Task: Look for space in Salima, Malawi from 5th June, 2023 to 16th June, 2023 for 2 adults in price range Rs.7000 to Rs.15000. Place can be entire place with 1  bedroom having 1 bed and 1 bathroom. Property type can be house, flat, guest house, hotel. Booking option can be shelf check-in. Required host language is English.
Action: Mouse moved to (468, 127)
Screenshot: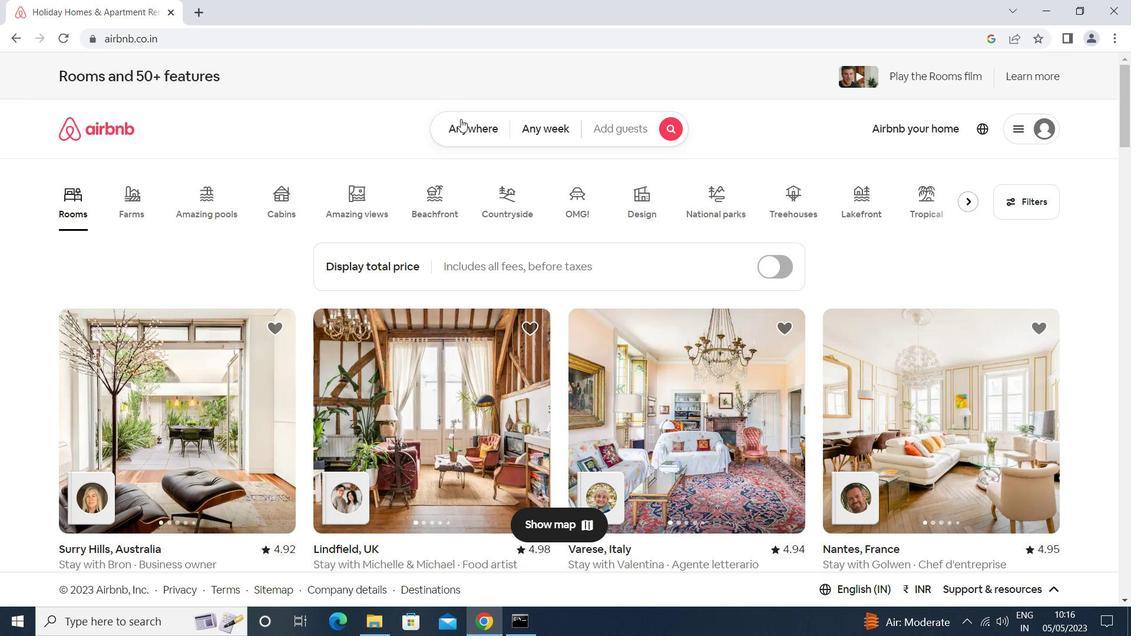 
Action: Mouse pressed left at (468, 127)
Screenshot: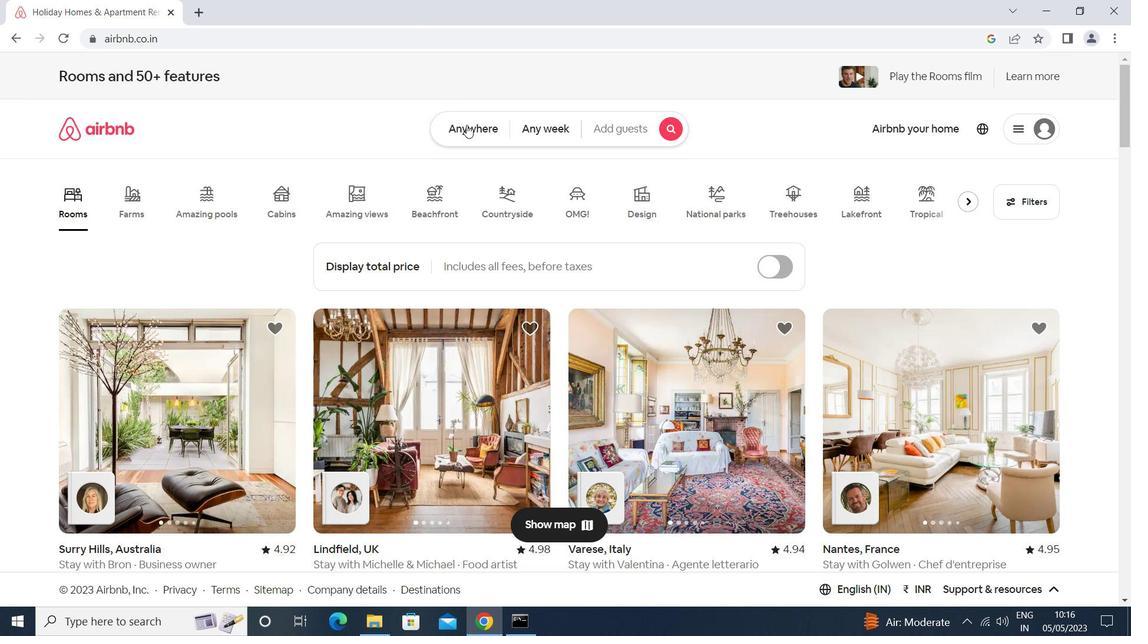 
Action: Mouse moved to (397, 180)
Screenshot: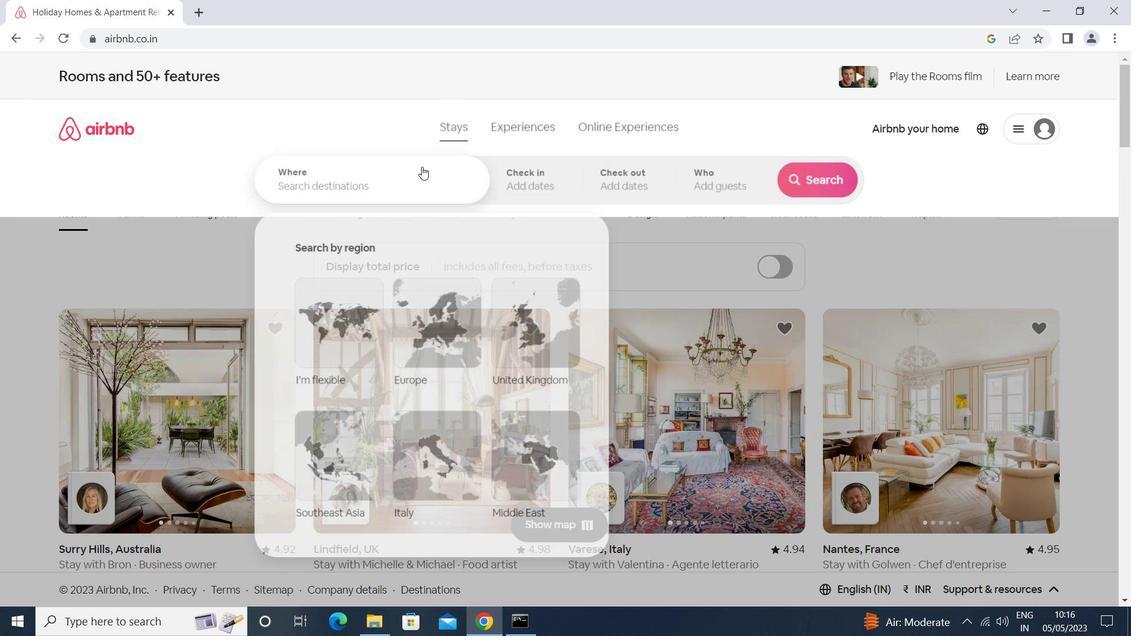
Action: Mouse pressed left at (397, 180)
Screenshot: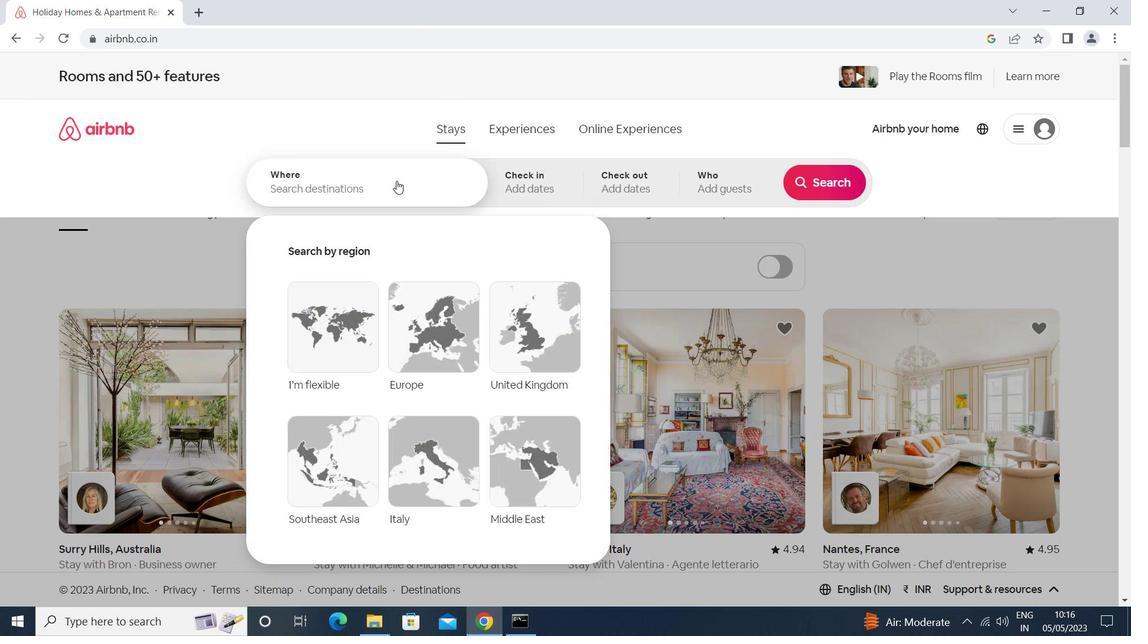 
Action: Key pressed sas<Key.enter>
Screenshot: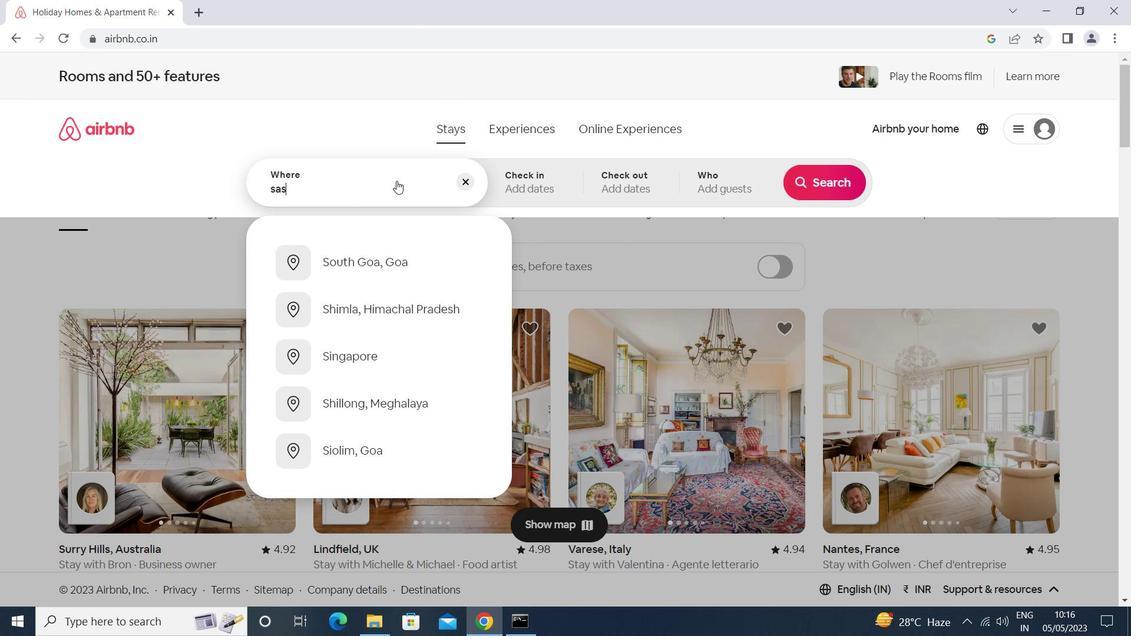 
Action: Mouse moved to (397, 183)
Screenshot: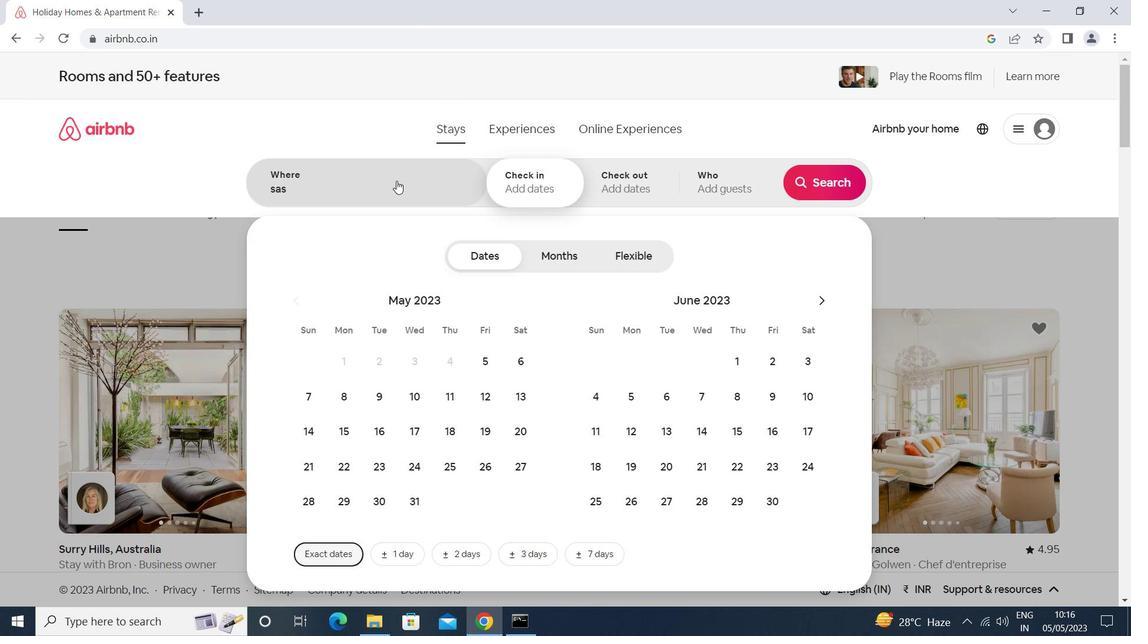 
Action: Mouse pressed left at (397, 183)
Screenshot: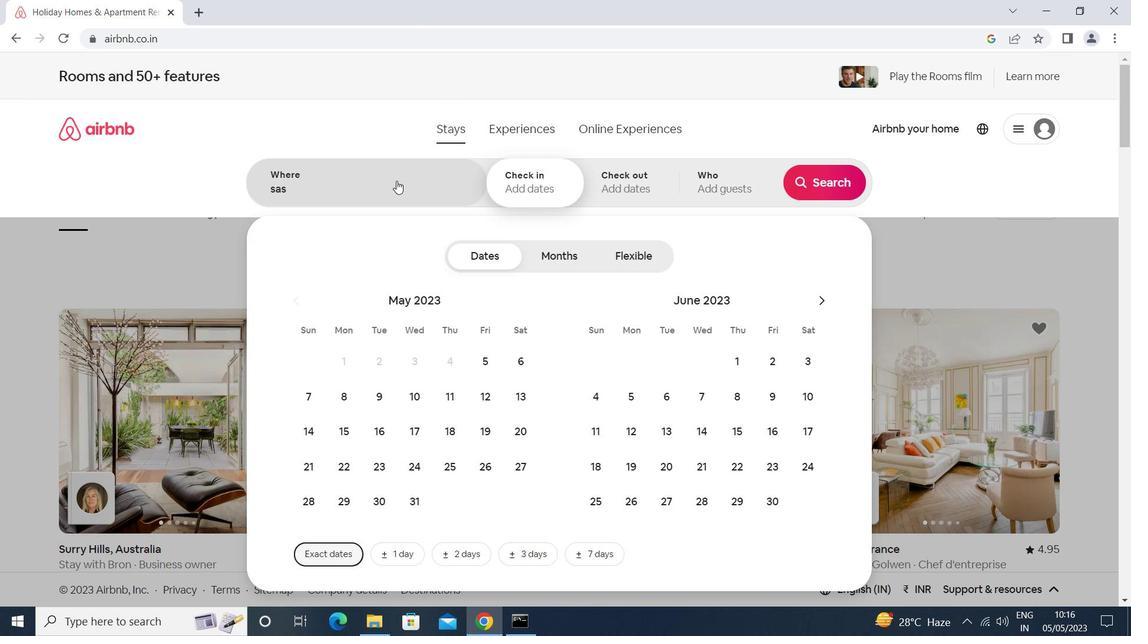 
Action: Key pressed <Key.backspace>lima
Screenshot: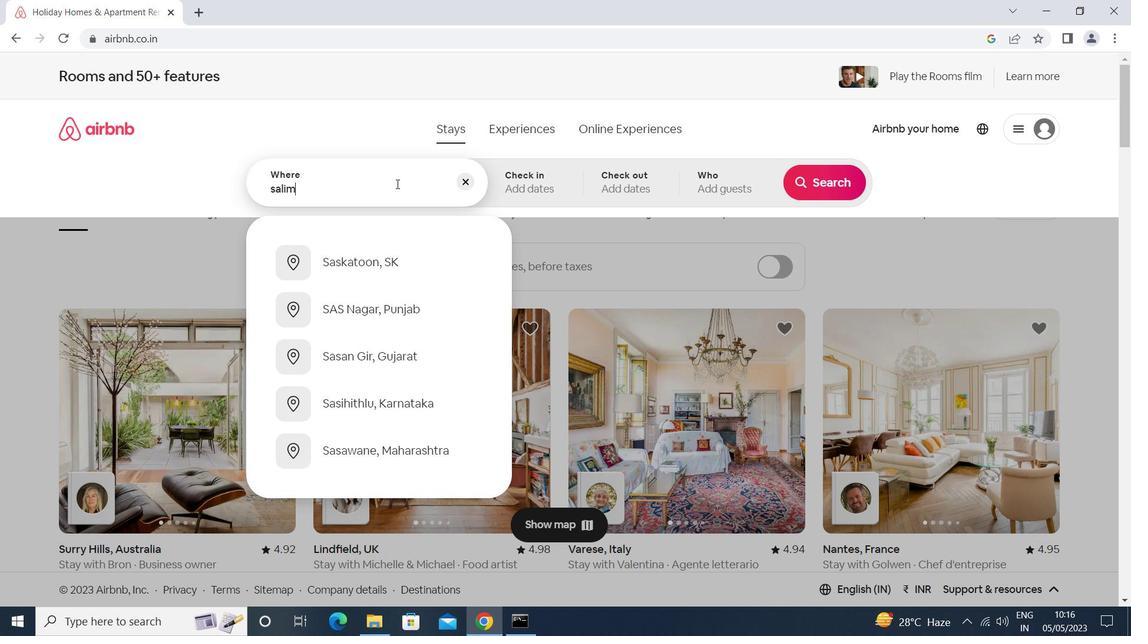 
Action: Mouse moved to (397, 184)
Screenshot: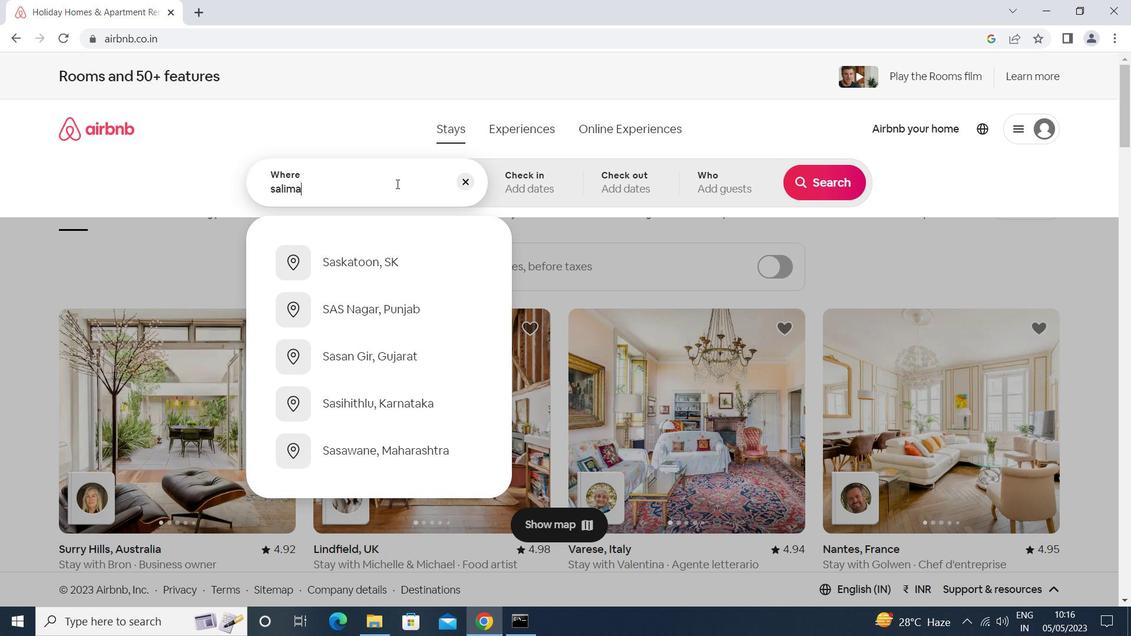 
Action: Key pressed <Key.space>mawa<Key.down><Key.enter>
Screenshot: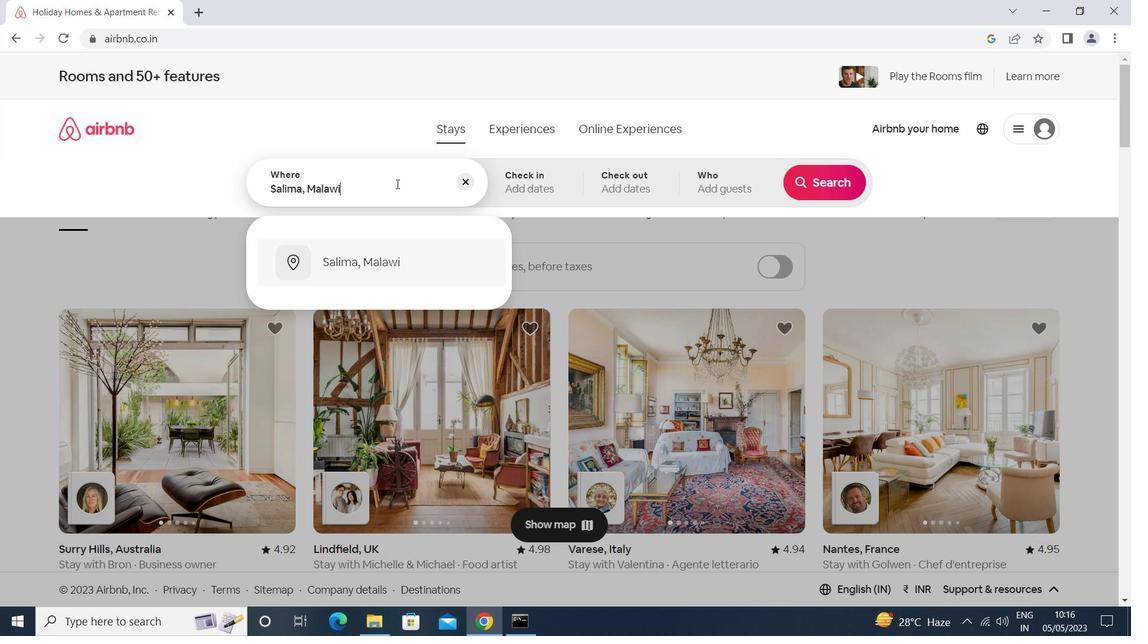 
Action: Mouse moved to (629, 399)
Screenshot: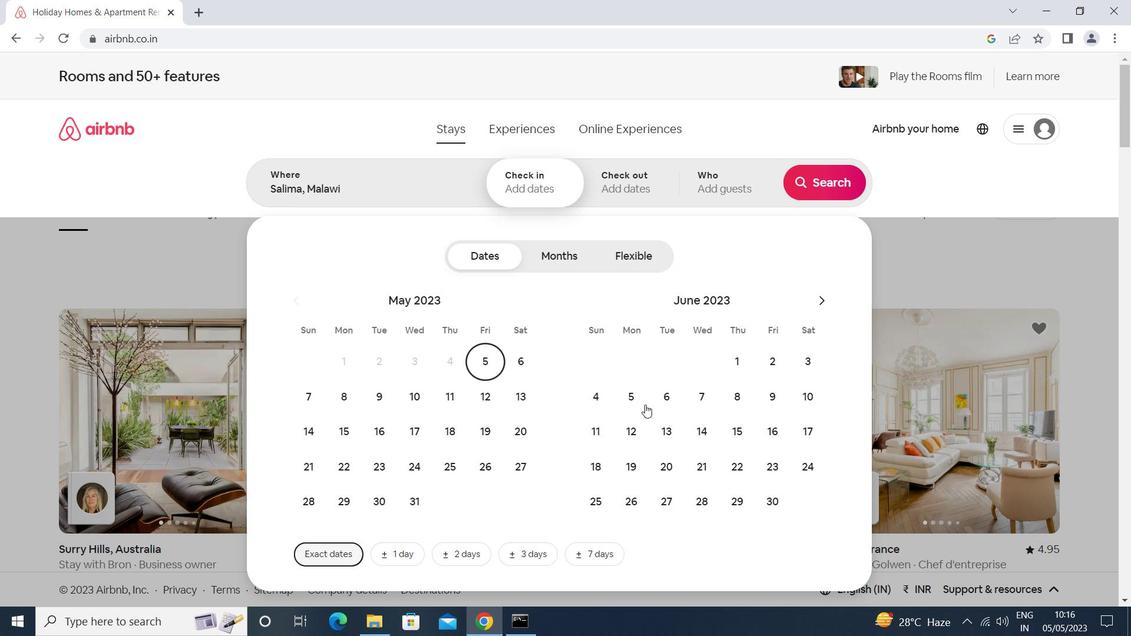 
Action: Mouse pressed left at (629, 399)
Screenshot: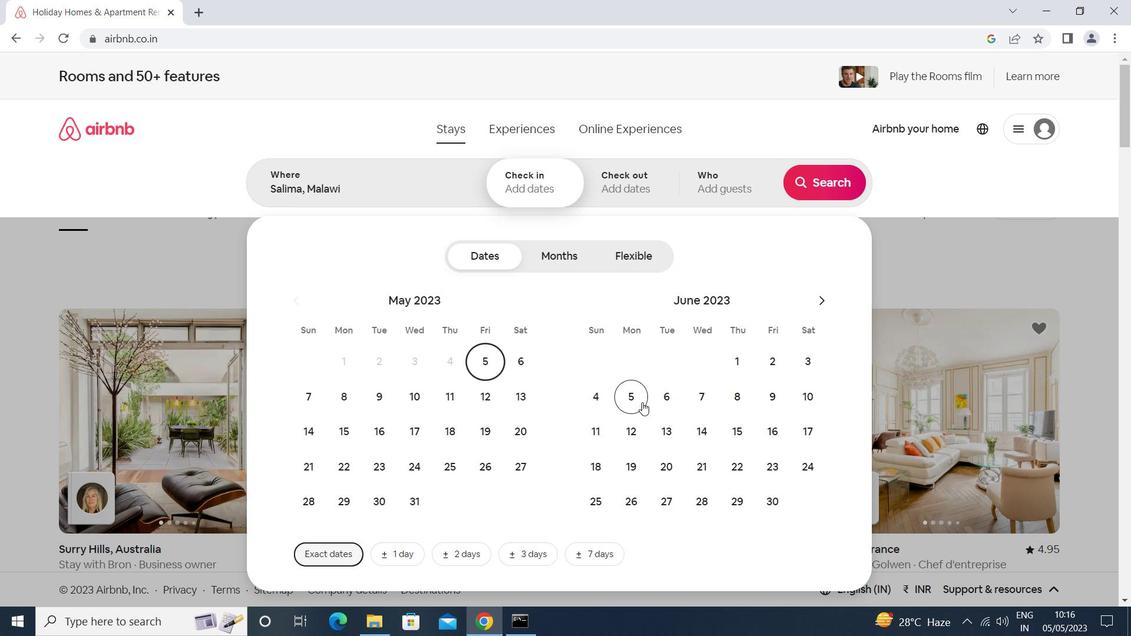 
Action: Mouse moved to (775, 433)
Screenshot: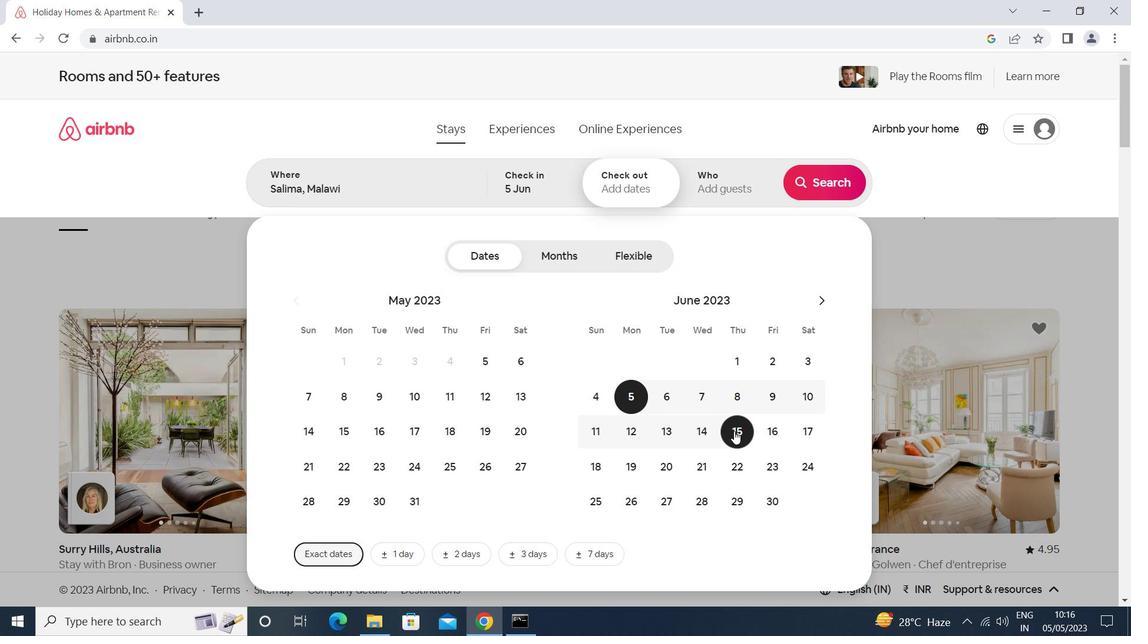 
Action: Mouse pressed left at (775, 433)
Screenshot: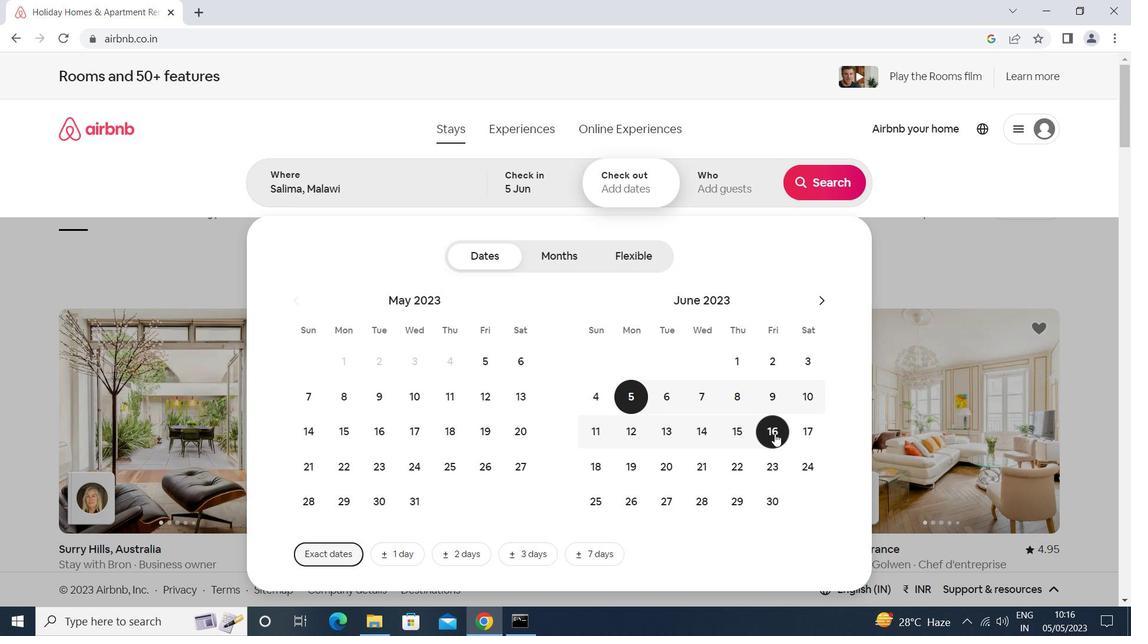 
Action: Mouse moved to (732, 188)
Screenshot: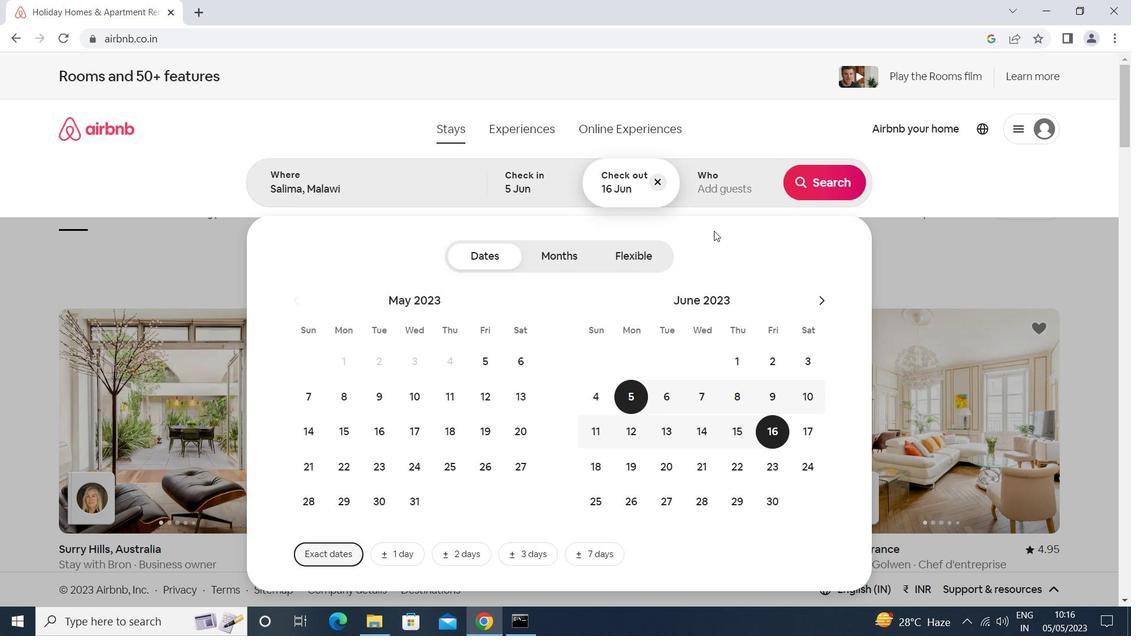 
Action: Mouse pressed left at (732, 188)
Screenshot: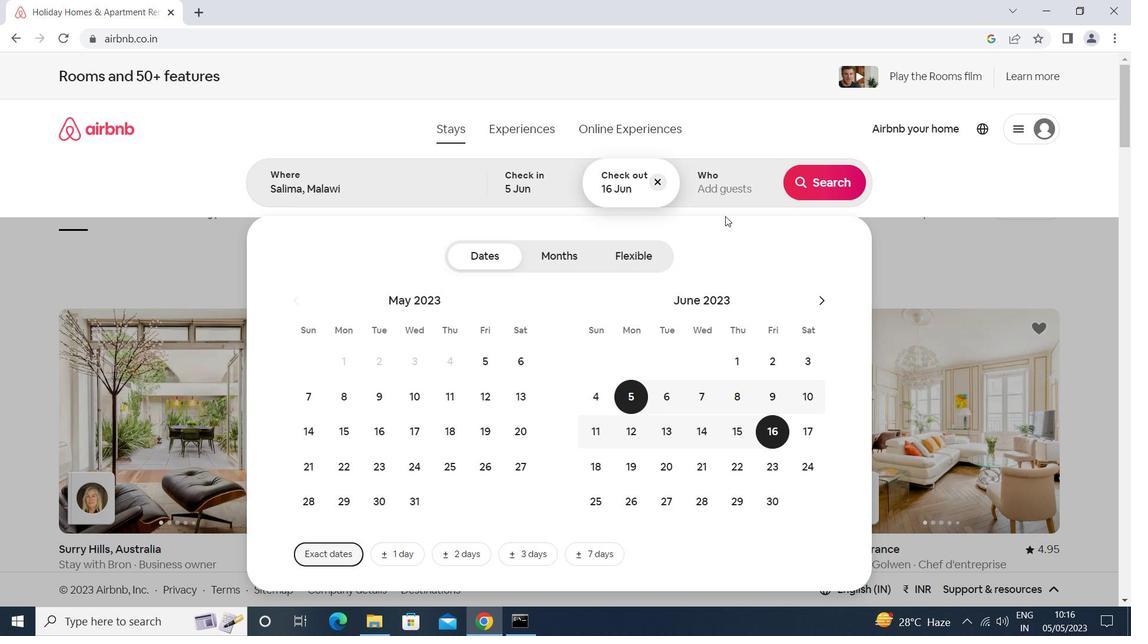 
Action: Mouse moved to (834, 263)
Screenshot: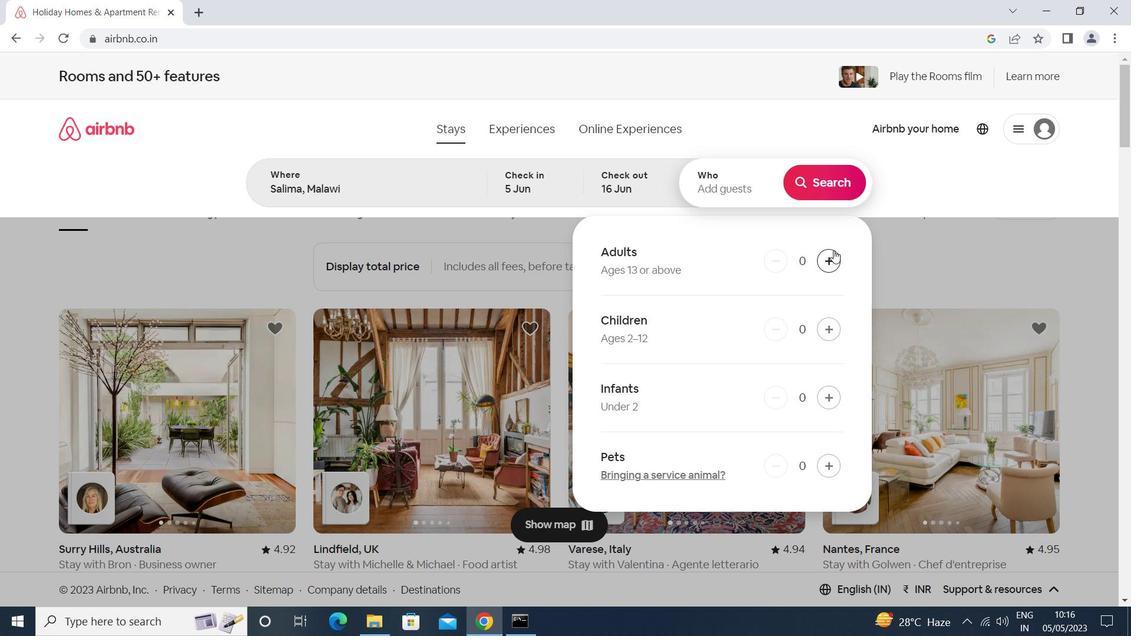 
Action: Mouse pressed left at (834, 263)
Screenshot: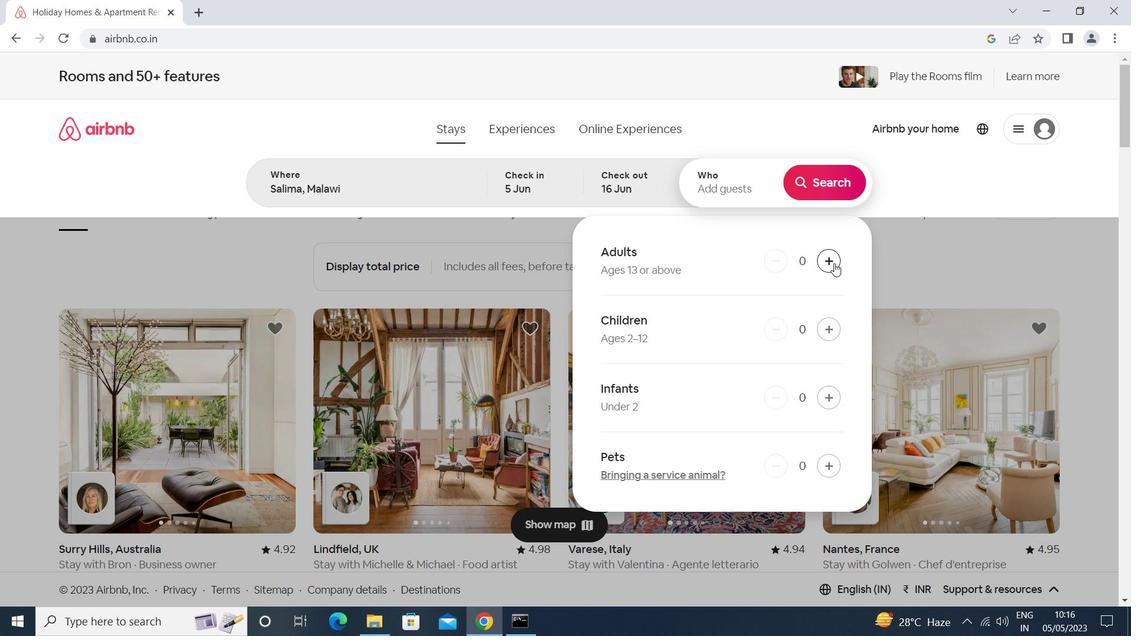 
Action: Mouse pressed left at (834, 263)
Screenshot: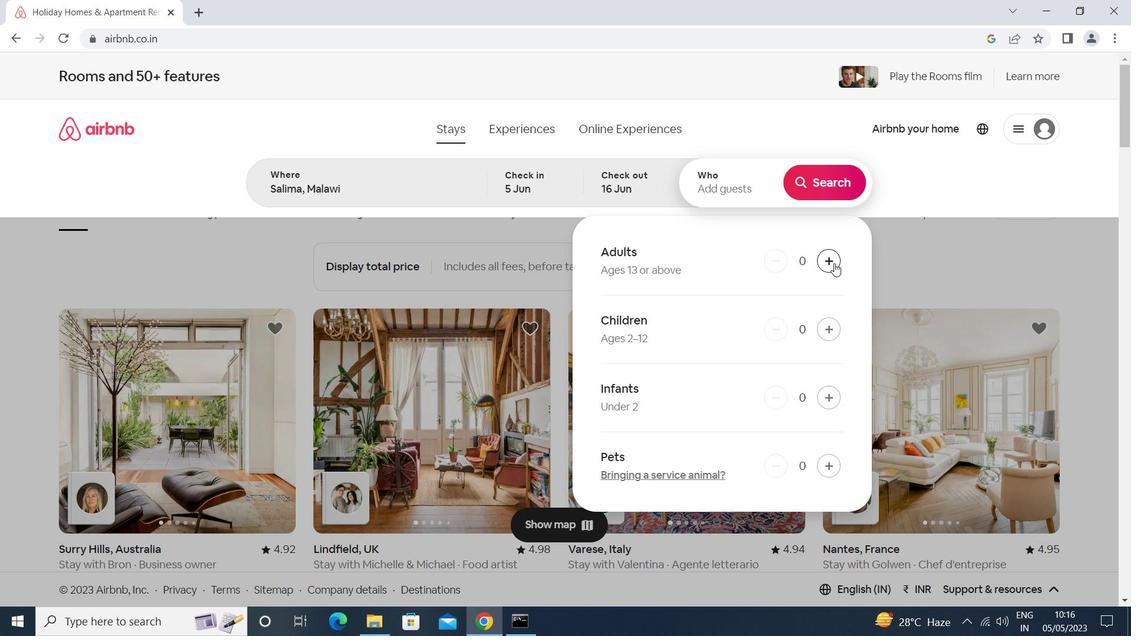 
Action: Mouse moved to (828, 183)
Screenshot: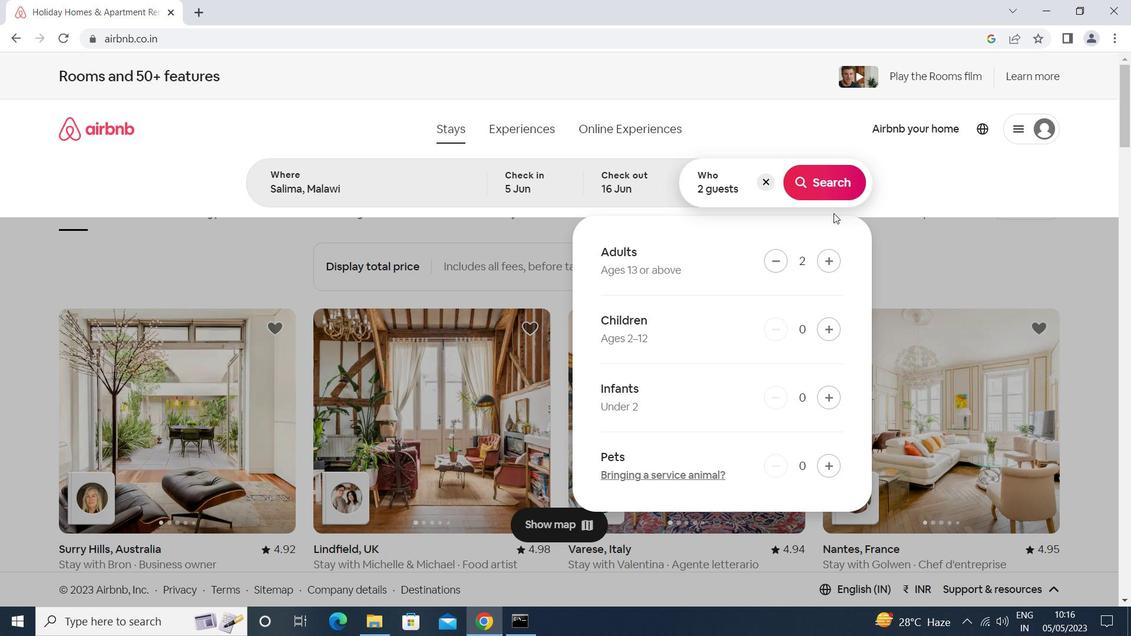 
Action: Mouse pressed left at (828, 183)
Screenshot: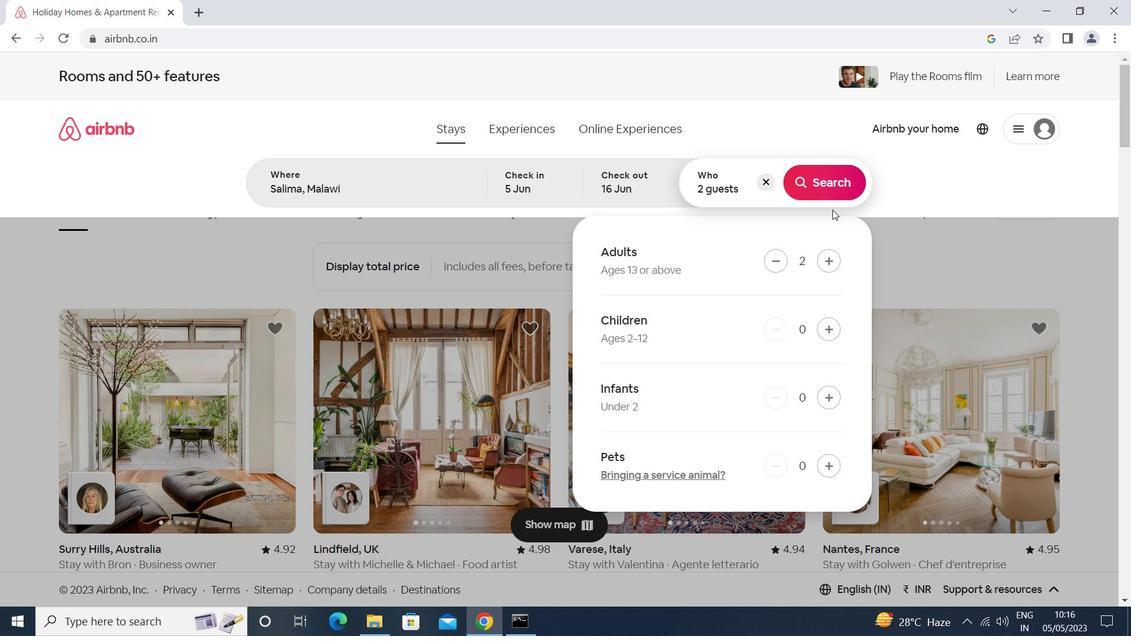
Action: Mouse moved to (1081, 133)
Screenshot: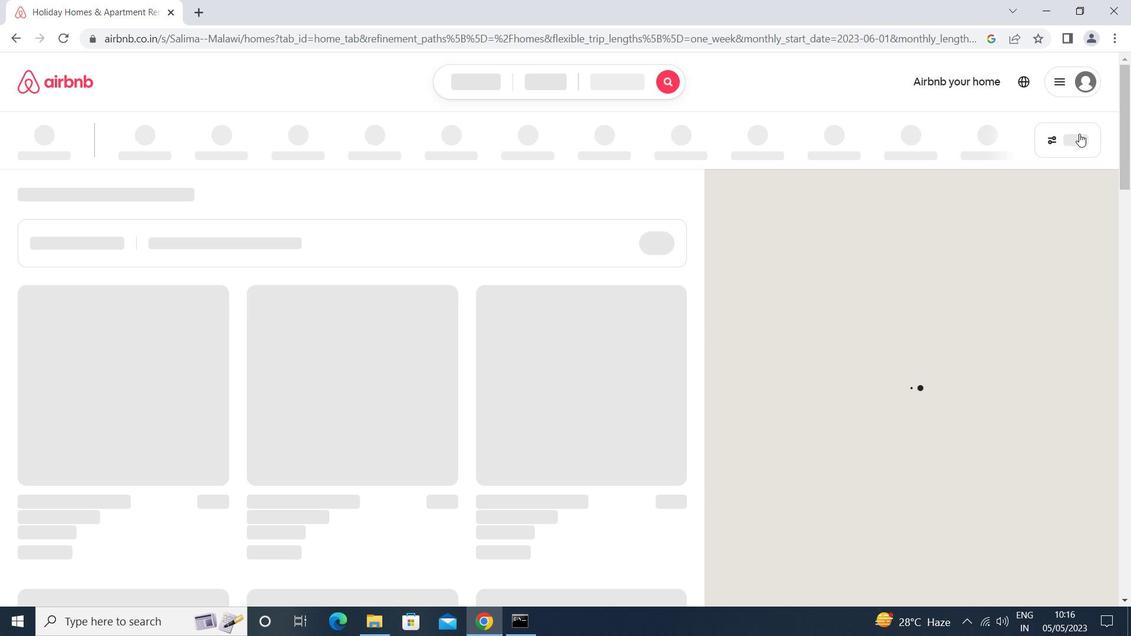 
Action: Mouse pressed left at (1081, 133)
Screenshot: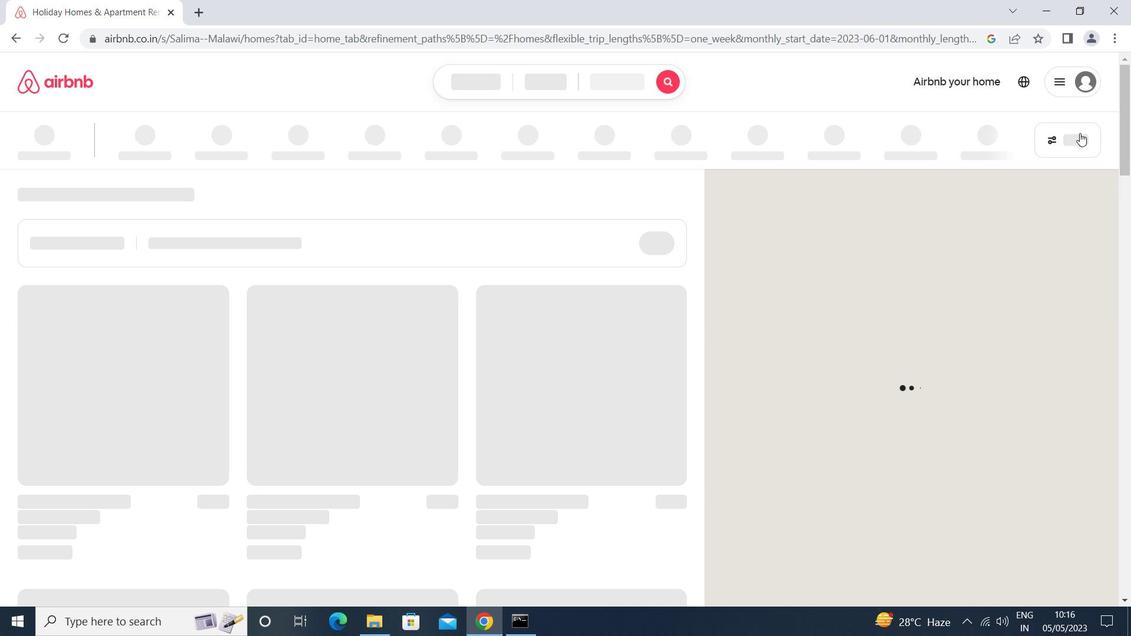 
Action: Mouse moved to (1081, 137)
Screenshot: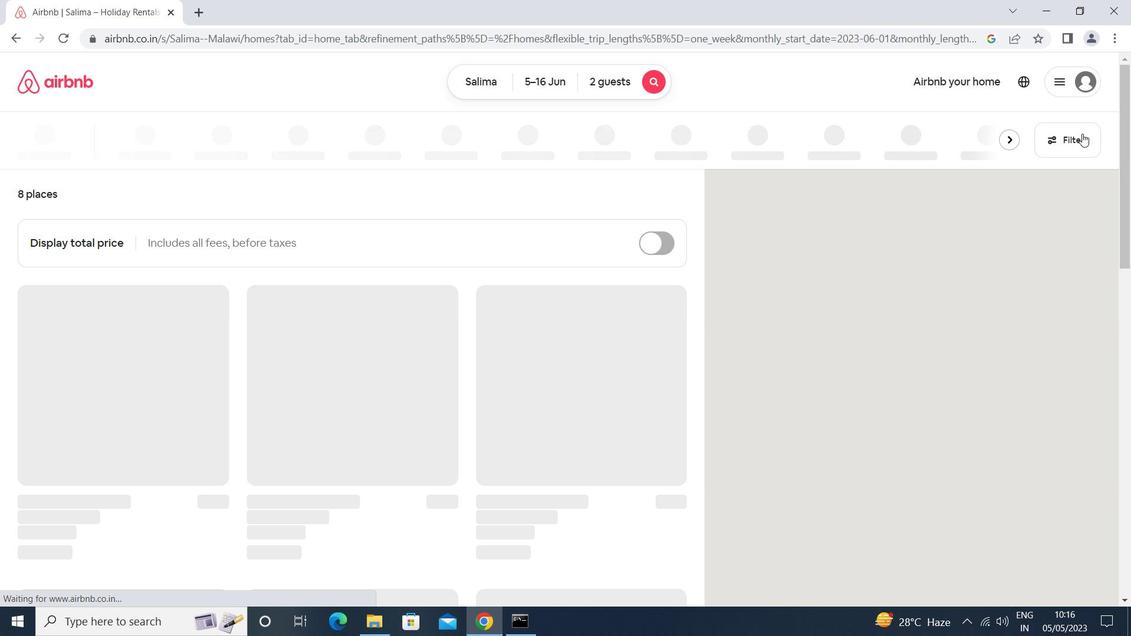 
Action: Mouse pressed left at (1081, 137)
Screenshot: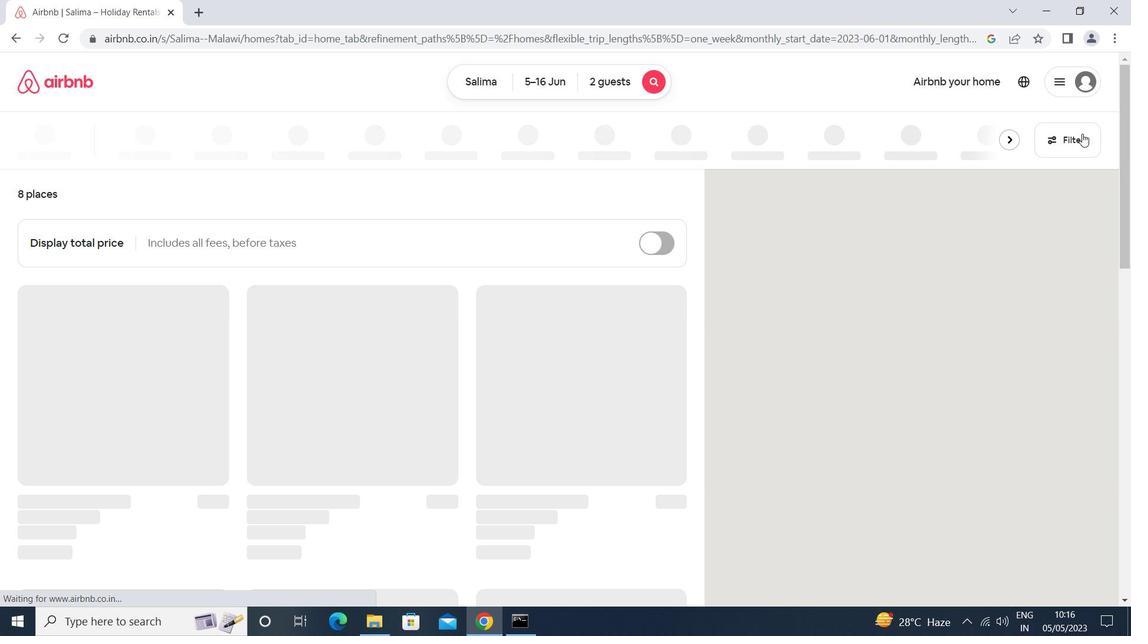 
Action: Mouse moved to (402, 494)
Screenshot: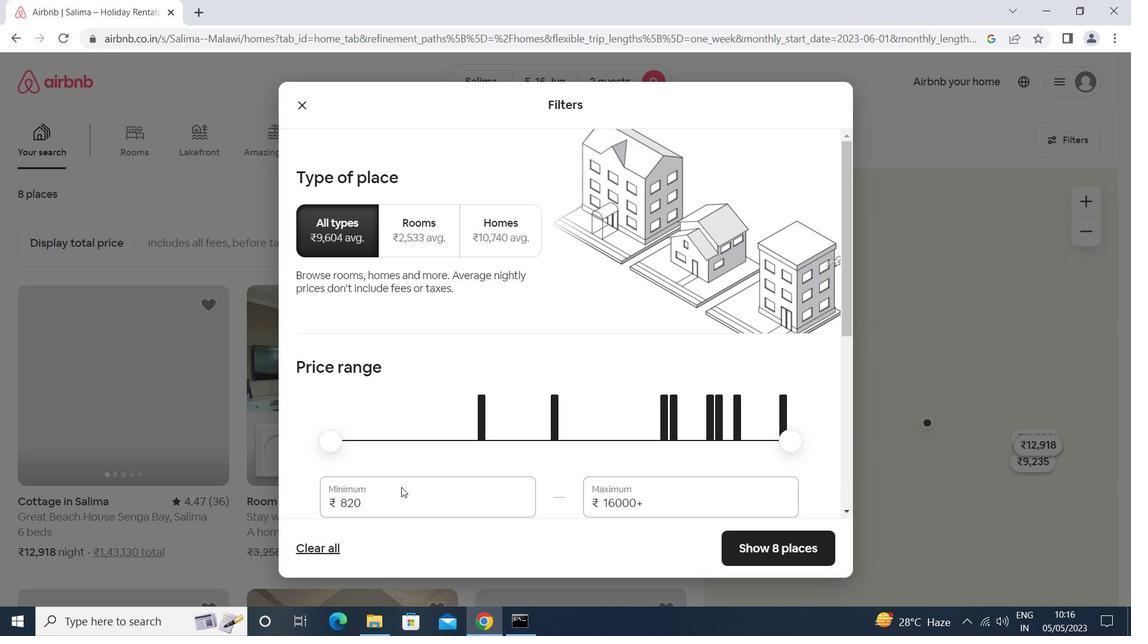 
Action: Mouse pressed left at (402, 494)
Screenshot: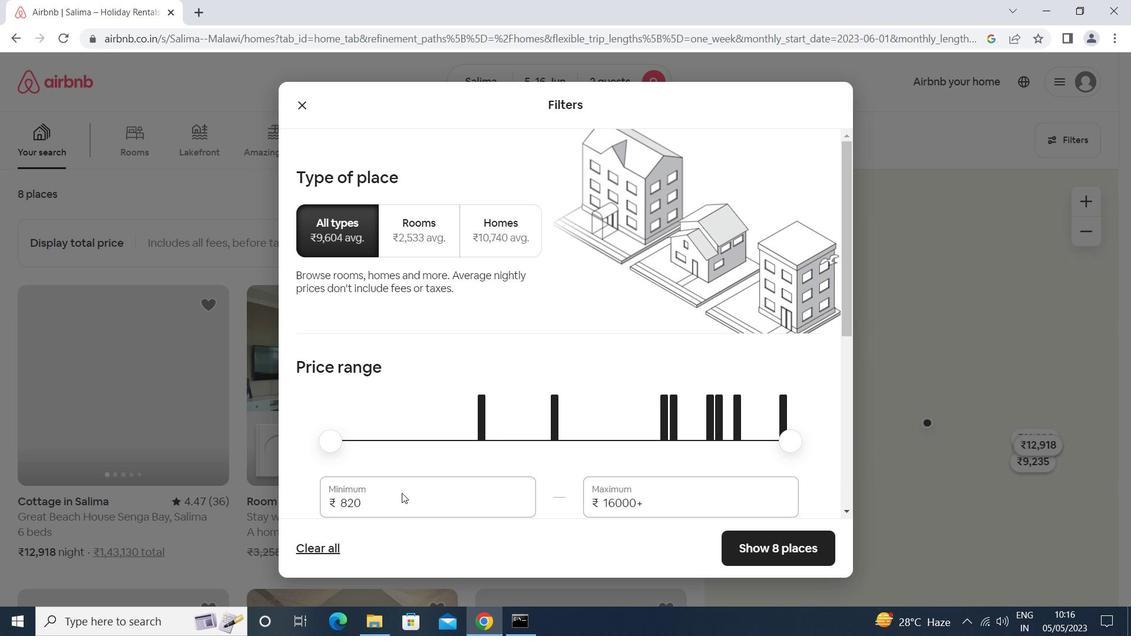 
Action: Mouse moved to (405, 495)
Screenshot: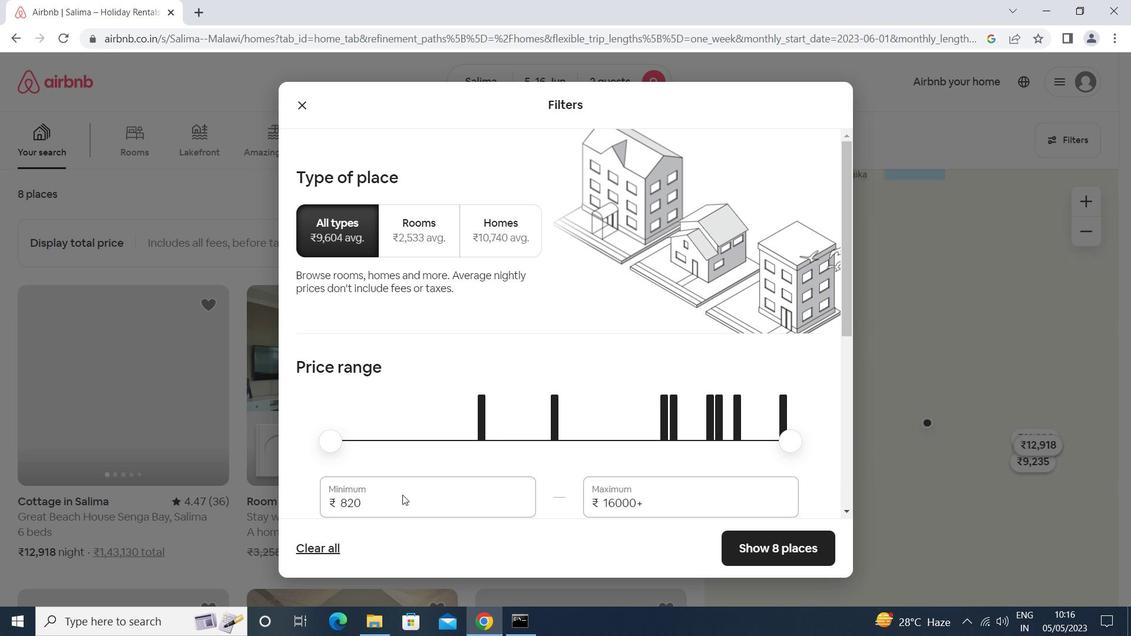 
Action: Key pressed <Key.backspace><Key.backspace><Key.backspace>7000<Key.tab>15000
Screenshot: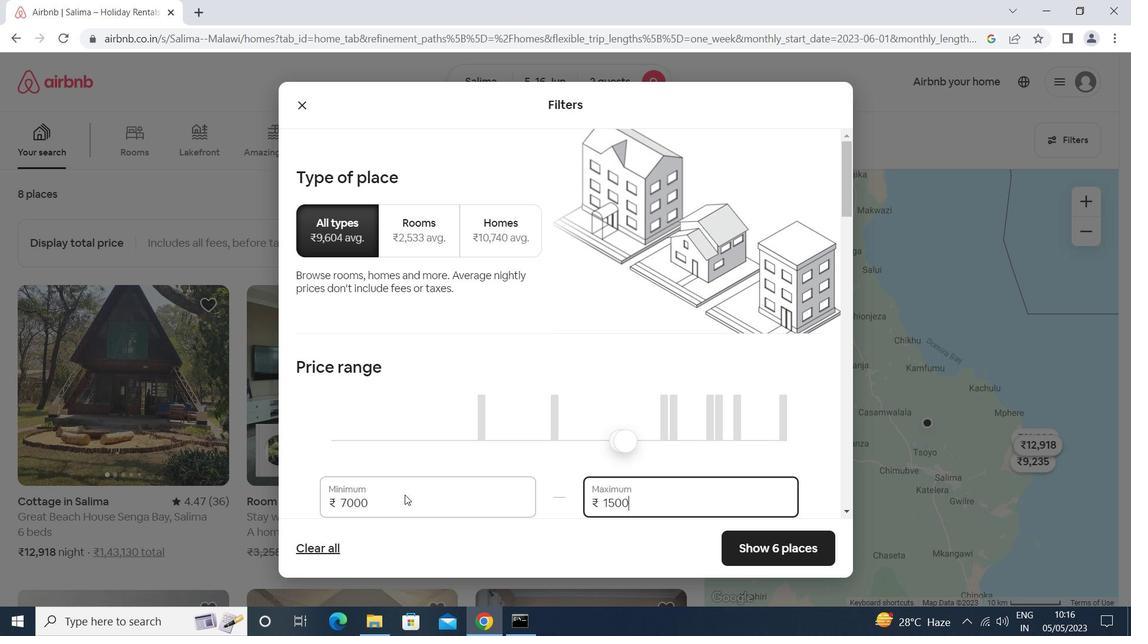 
Action: Mouse scrolled (405, 494) with delta (0, 0)
Screenshot: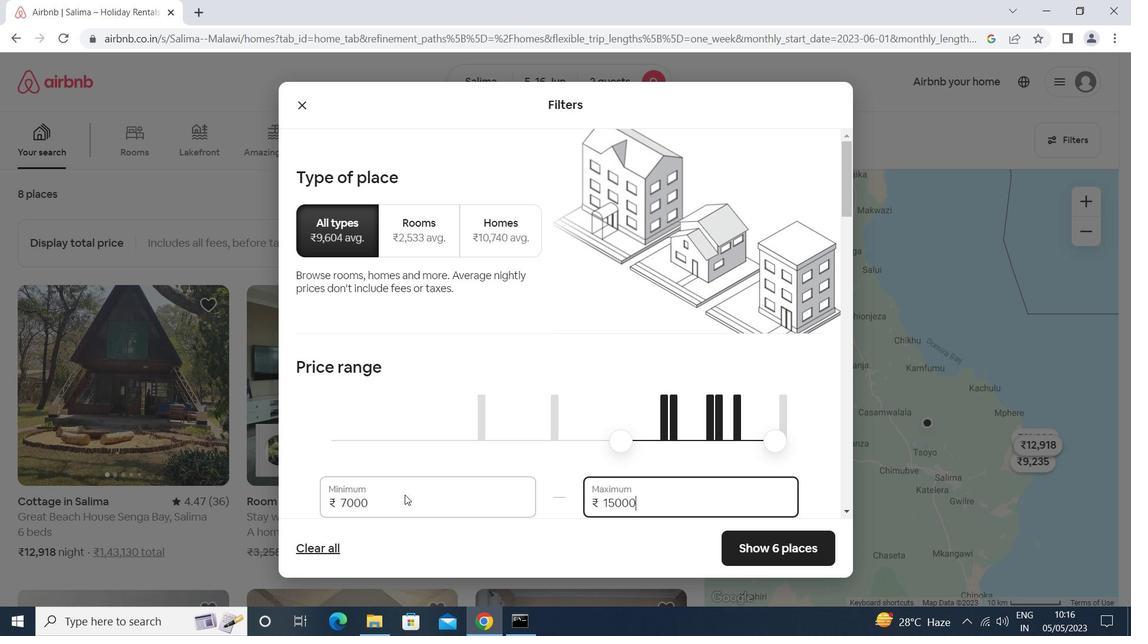 
Action: Mouse scrolled (405, 494) with delta (0, 0)
Screenshot: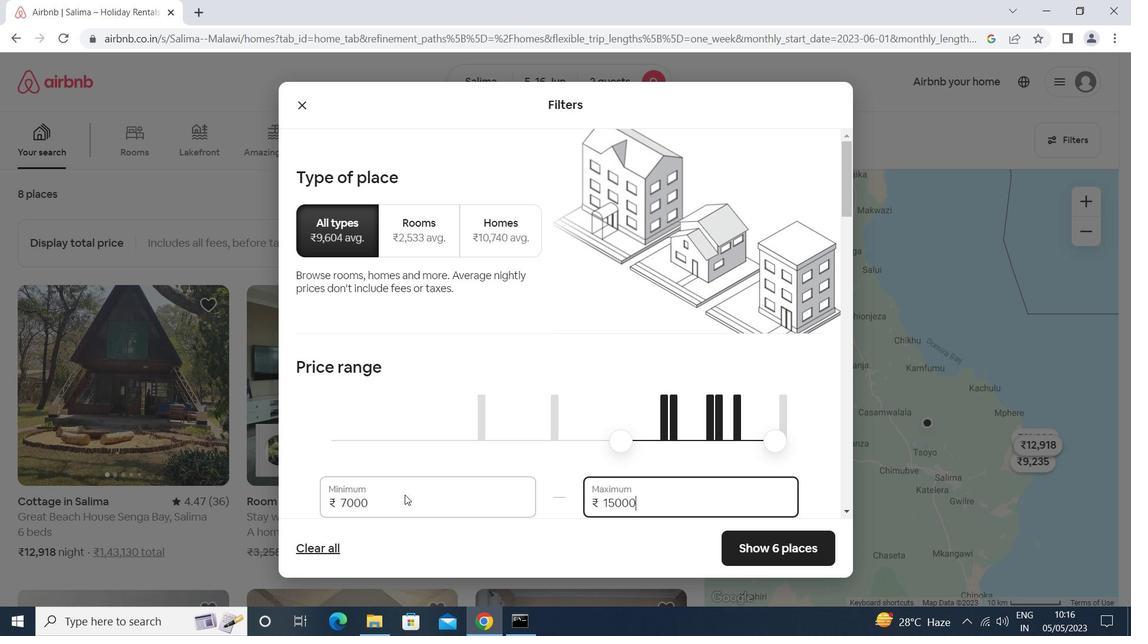 
Action: Mouse scrolled (405, 494) with delta (0, 0)
Screenshot: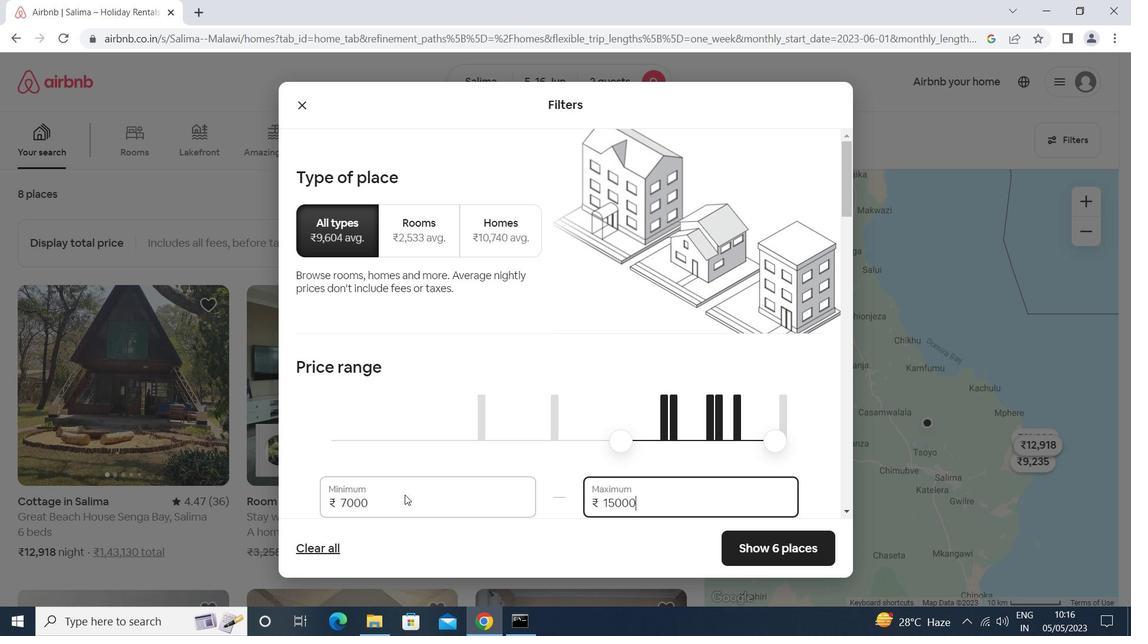 
Action: Mouse moved to (392, 434)
Screenshot: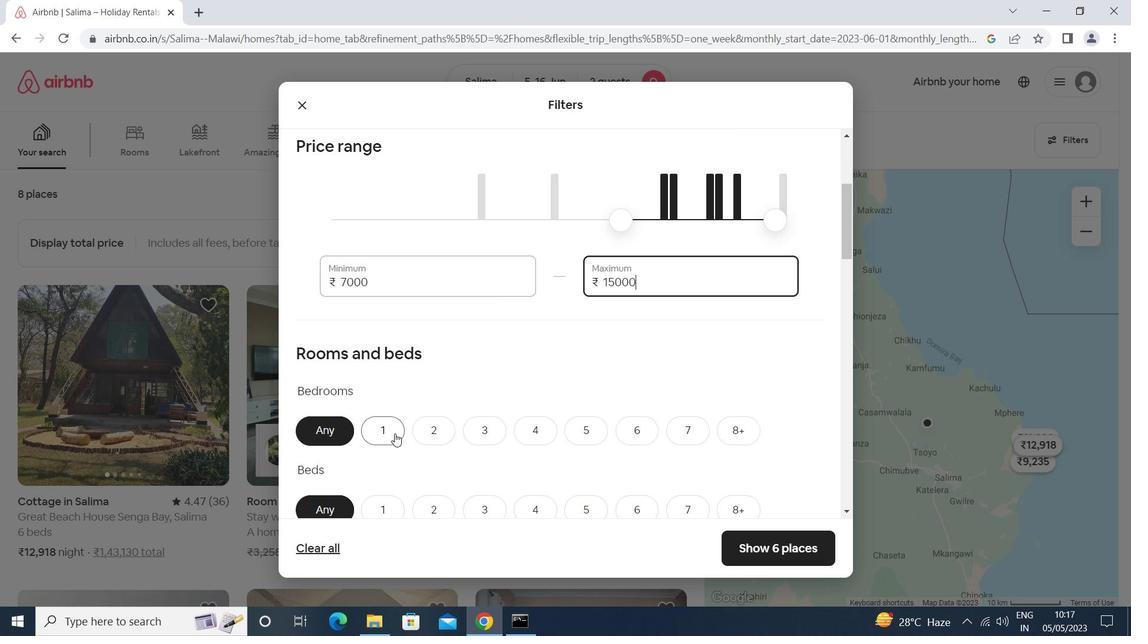 
Action: Mouse pressed left at (392, 434)
Screenshot: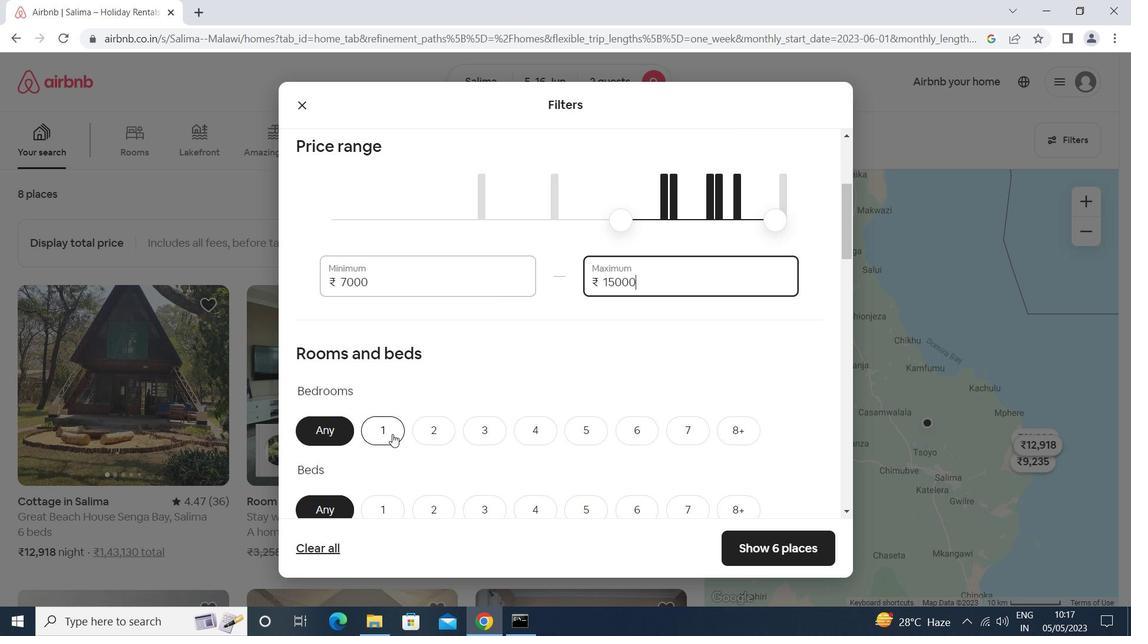 
Action: Mouse scrolled (392, 433) with delta (0, 0)
Screenshot: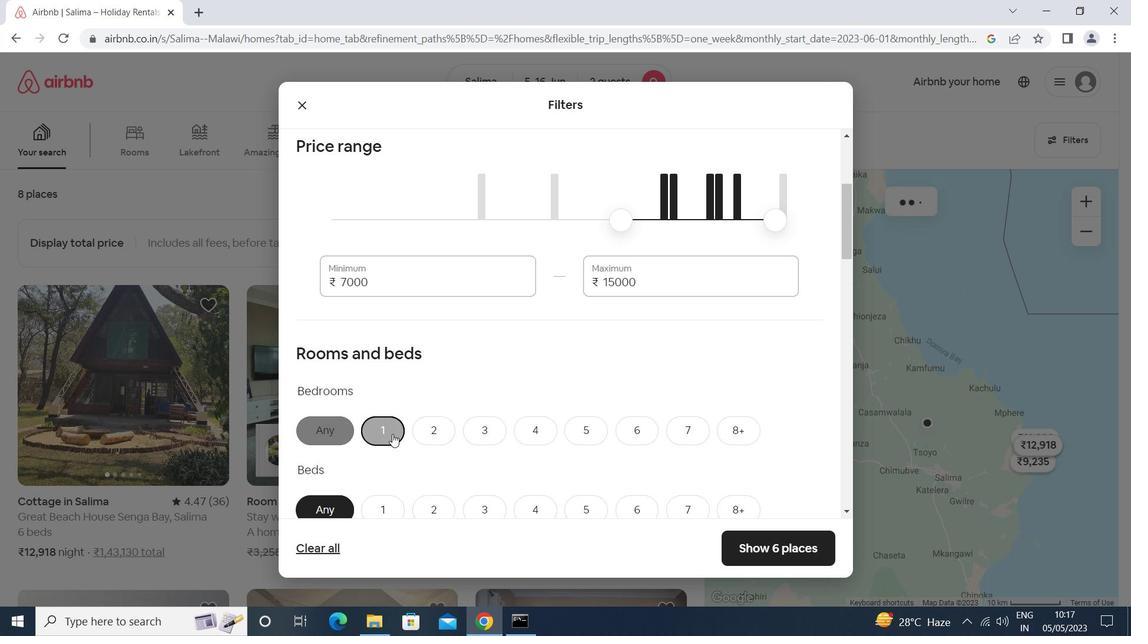 
Action: Mouse scrolled (392, 433) with delta (0, 0)
Screenshot: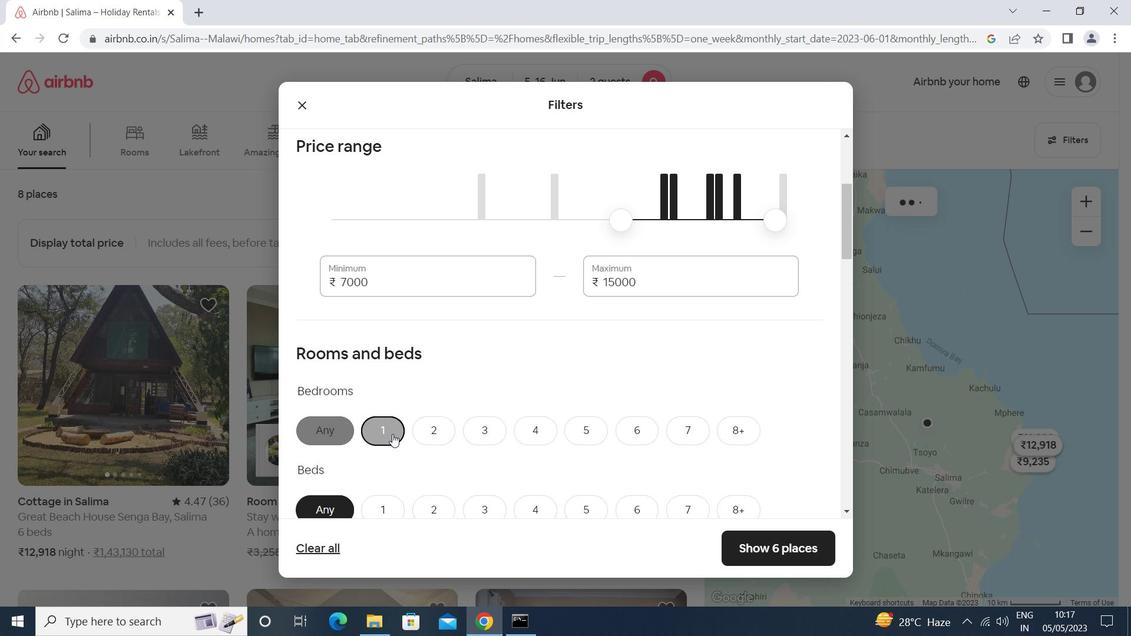 
Action: Mouse scrolled (392, 433) with delta (0, 0)
Screenshot: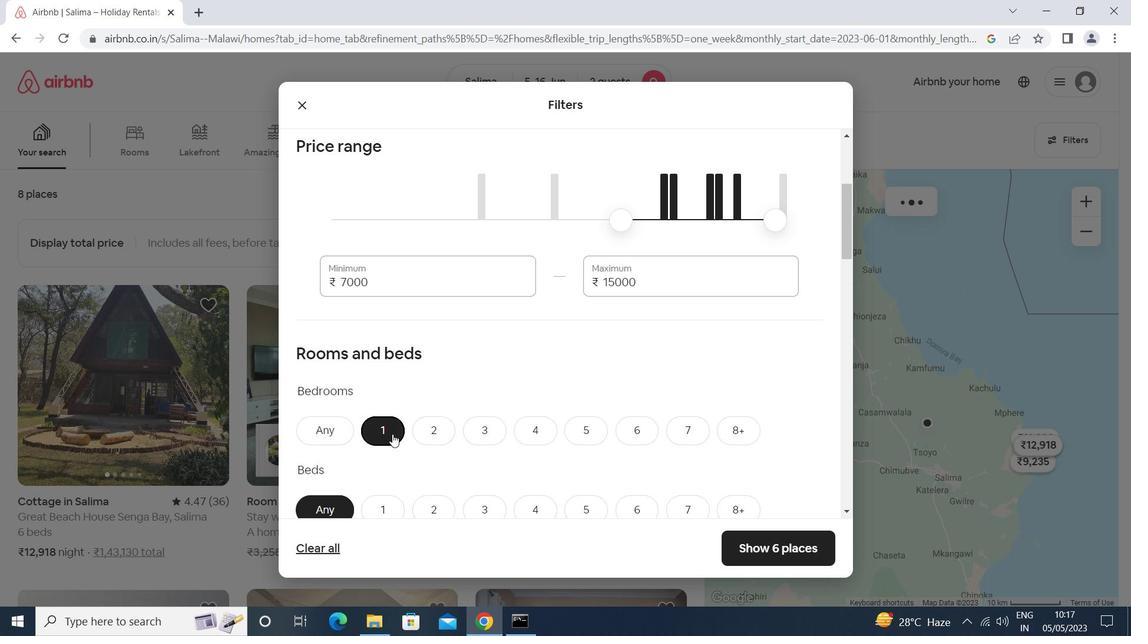 
Action: Mouse moved to (388, 298)
Screenshot: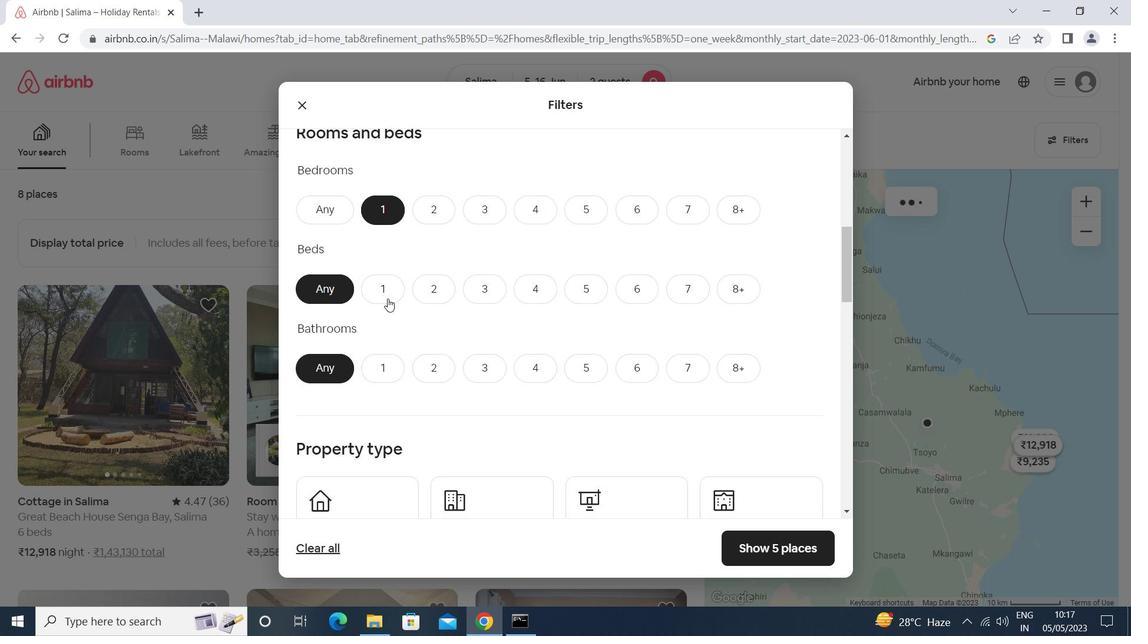 
Action: Mouse scrolled (388, 299) with delta (0, 0)
Screenshot: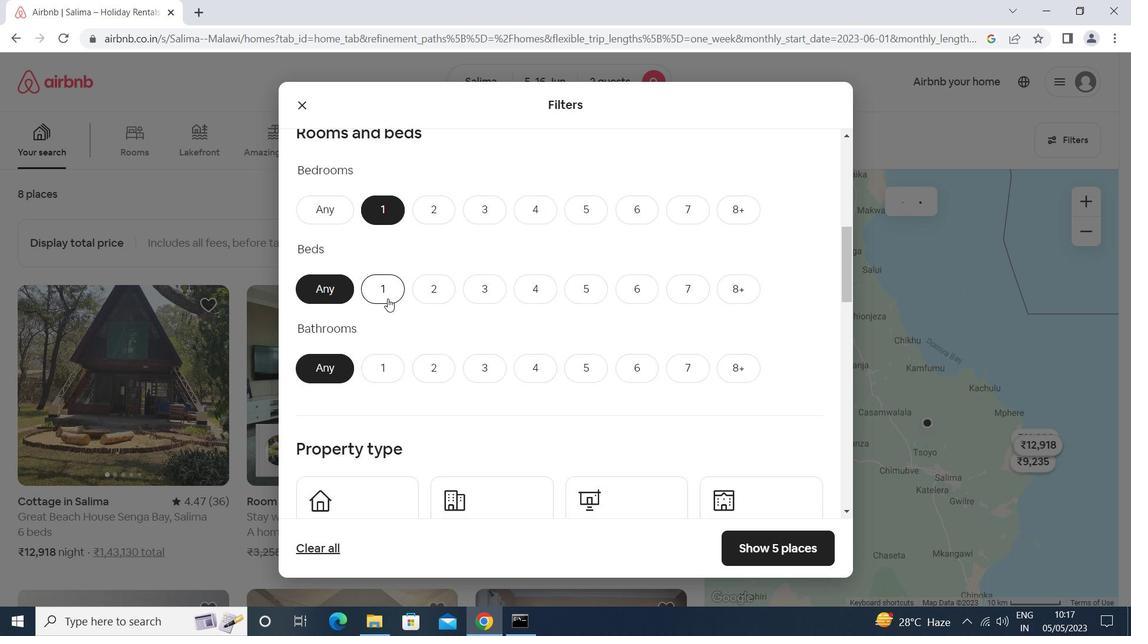 
Action: Mouse scrolled (388, 299) with delta (0, 0)
Screenshot: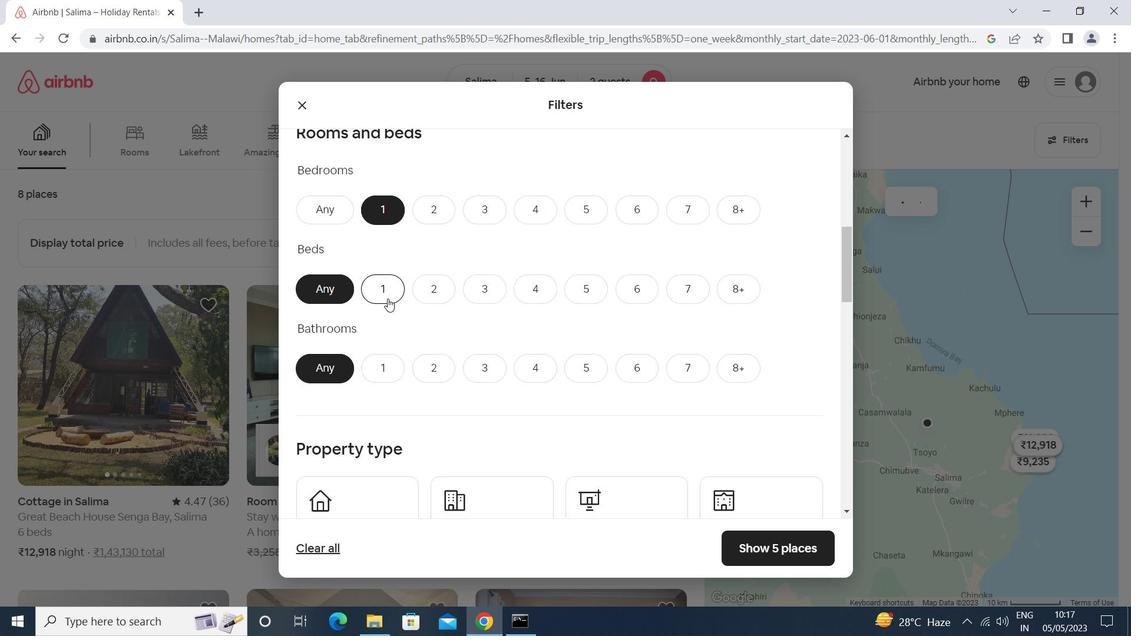 
Action: Mouse scrolled (388, 299) with delta (0, 0)
Screenshot: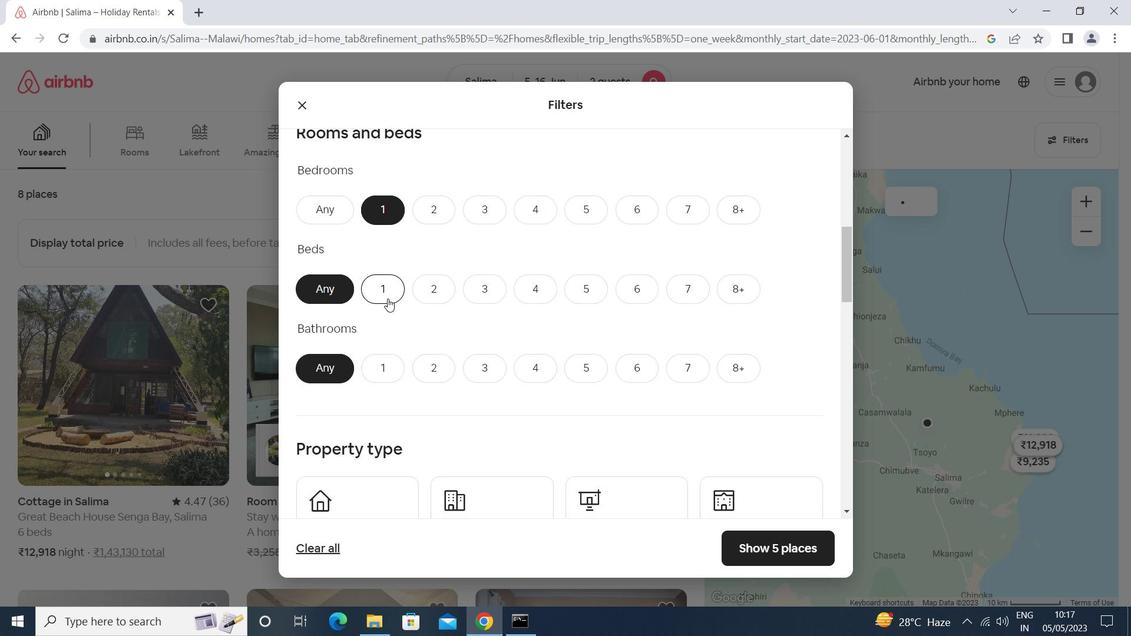 
Action: Mouse scrolled (388, 298) with delta (0, 0)
Screenshot: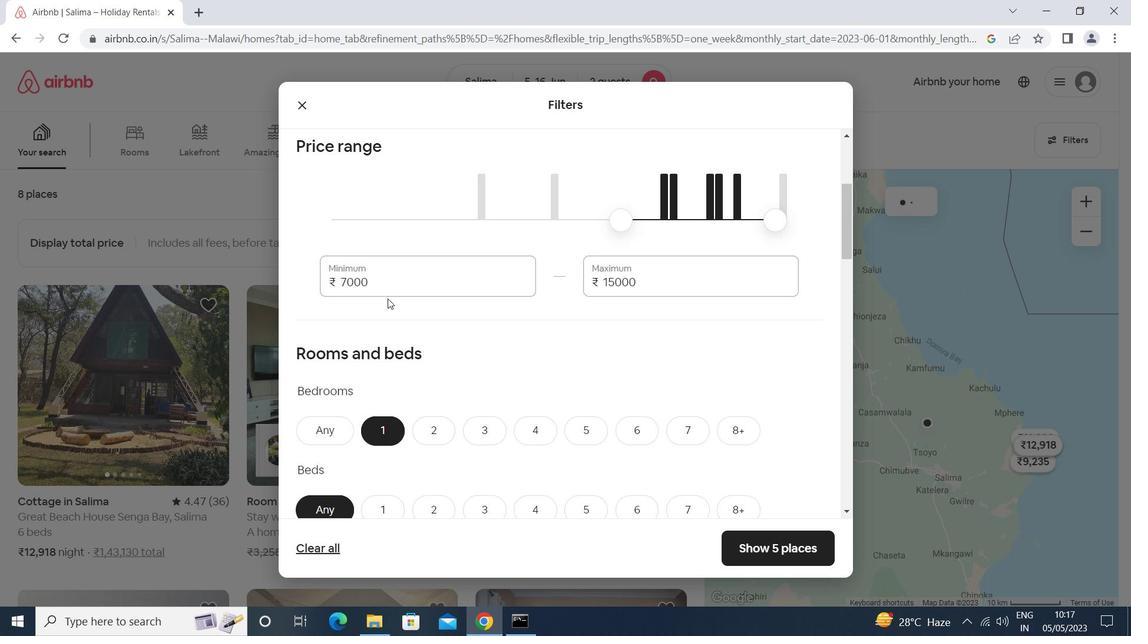 
Action: Mouse scrolled (388, 298) with delta (0, 0)
Screenshot: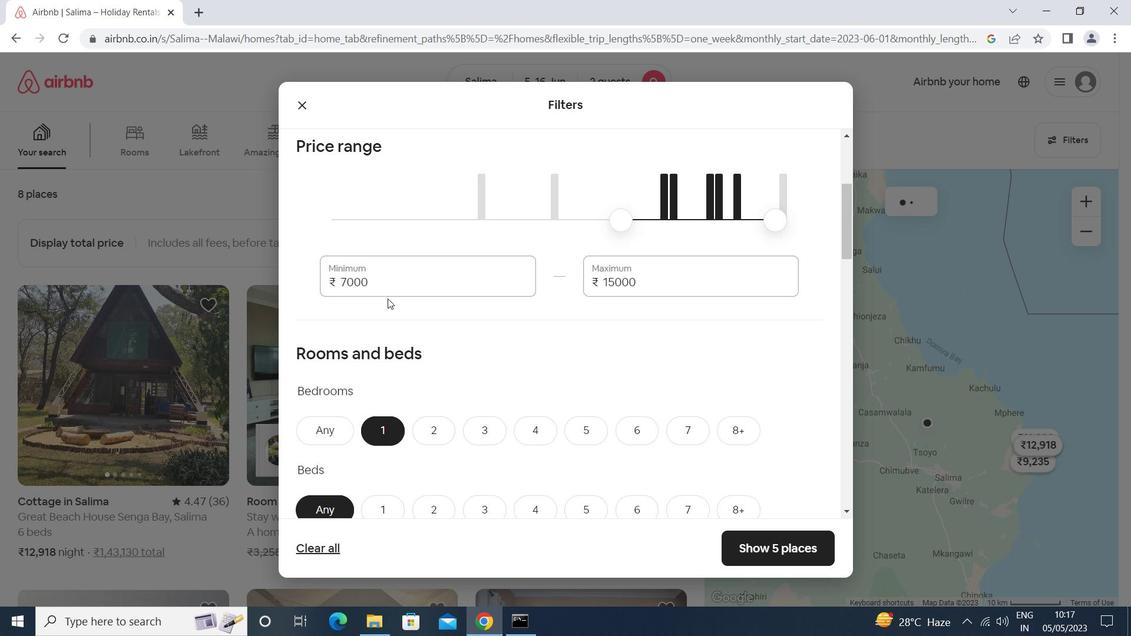 
Action: Mouse scrolled (388, 298) with delta (0, 0)
Screenshot: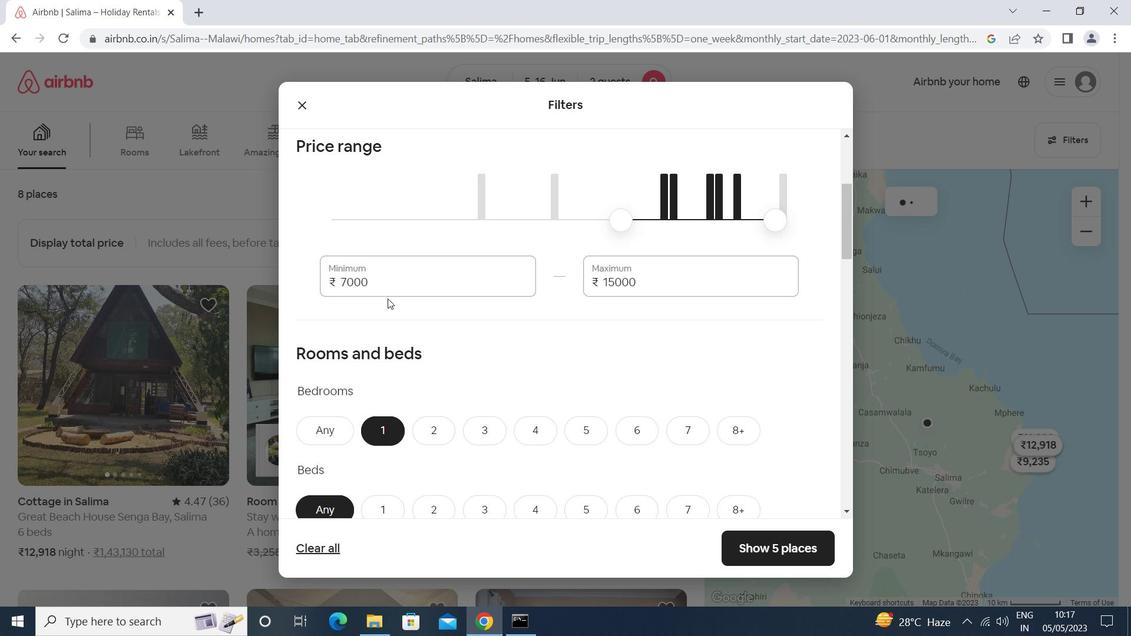 
Action: Mouse moved to (387, 295)
Screenshot: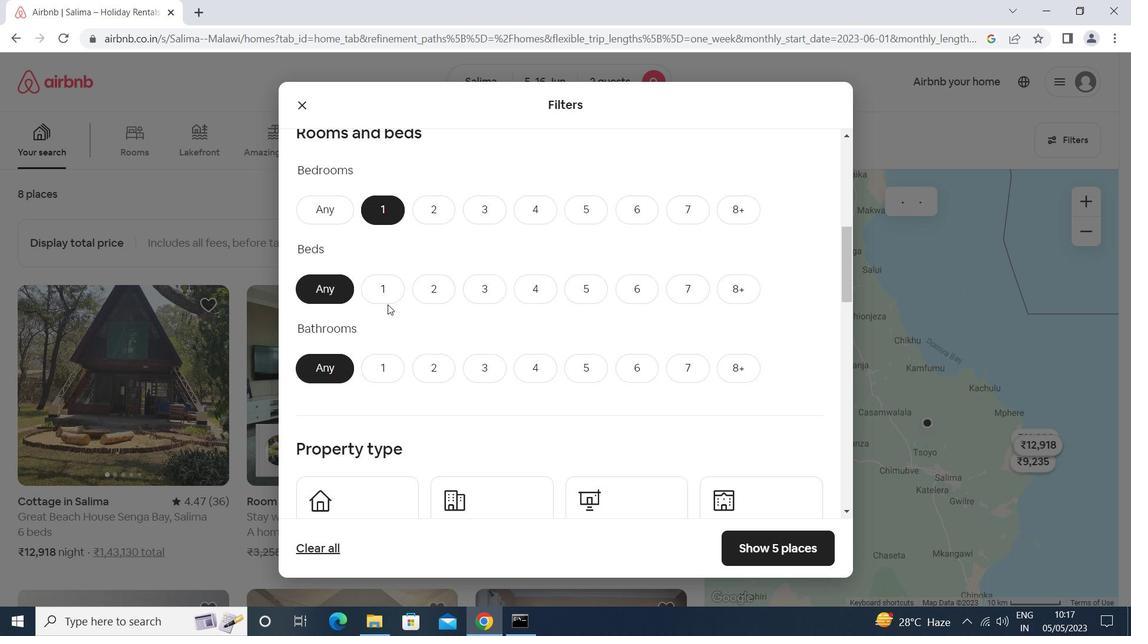 
Action: Mouse pressed left at (387, 295)
Screenshot: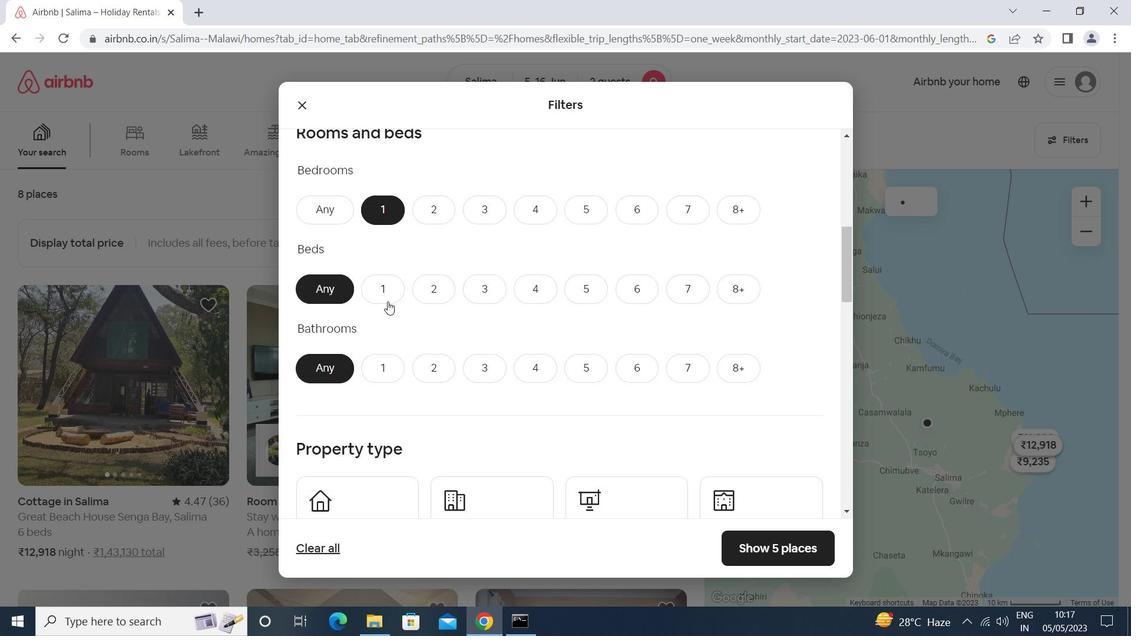
Action: Mouse moved to (386, 366)
Screenshot: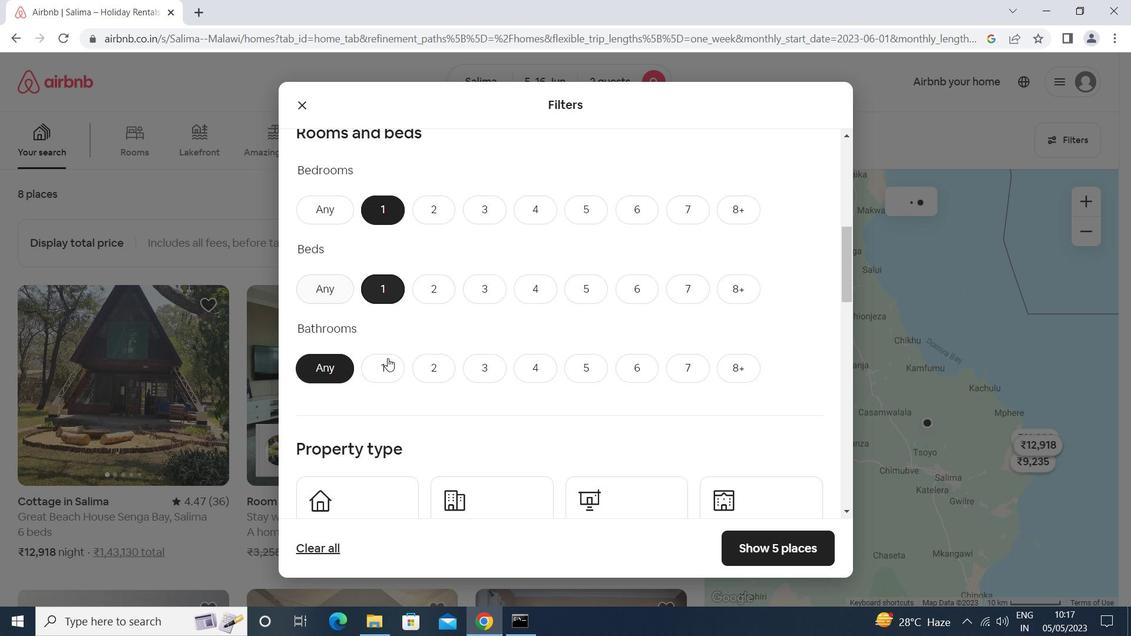 
Action: Mouse pressed left at (386, 366)
Screenshot: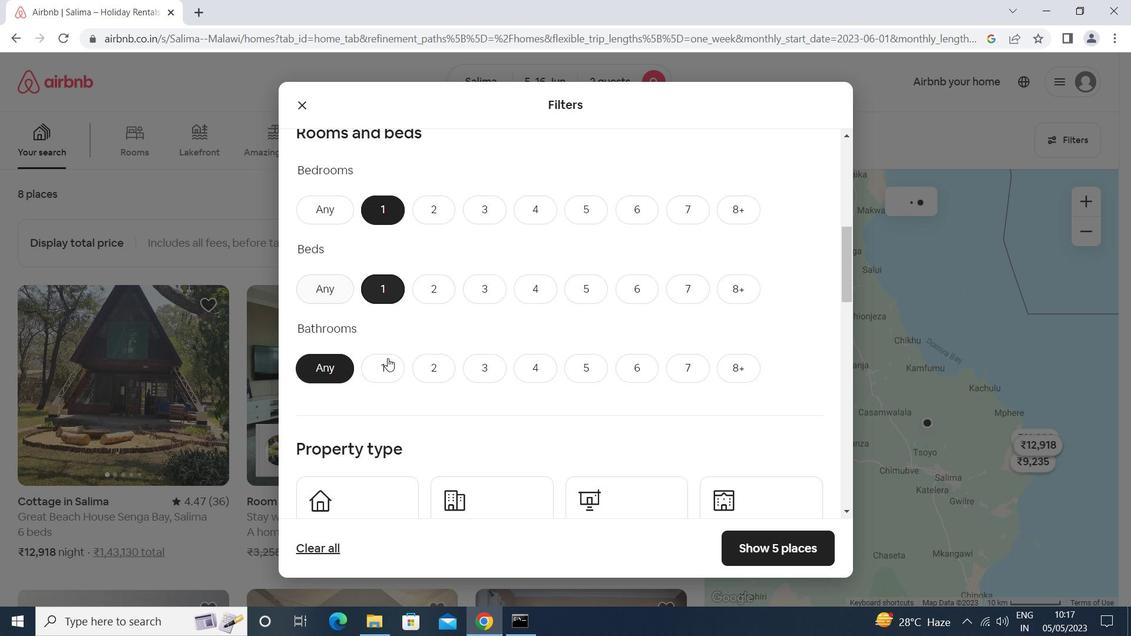 
Action: Mouse scrolled (386, 365) with delta (0, 0)
Screenshot: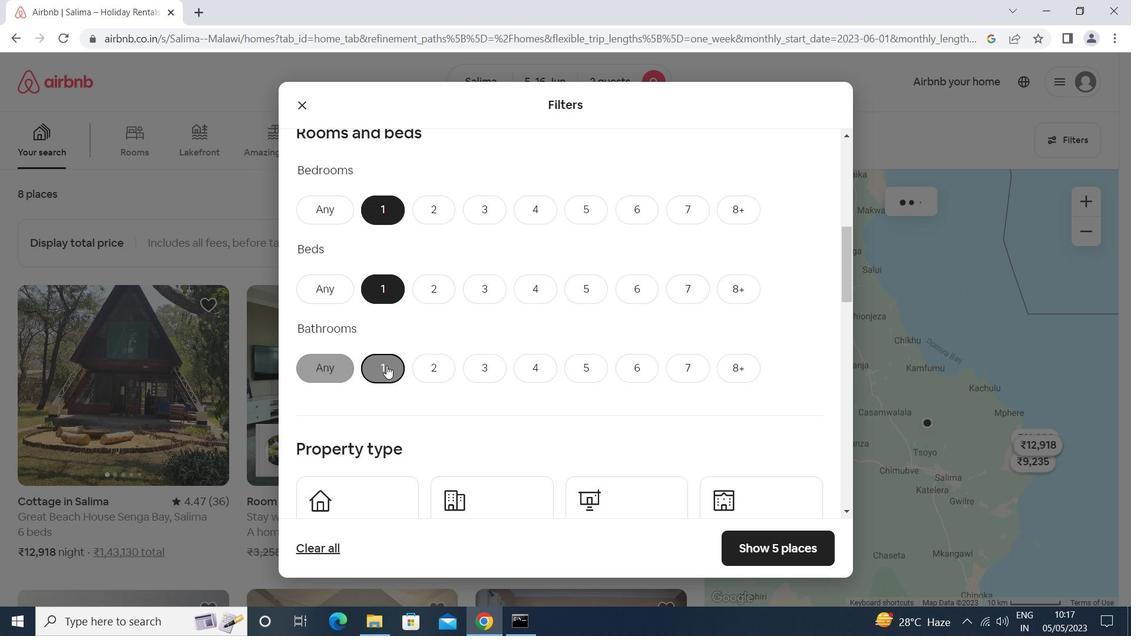 
Action: Mouse scrolled (386, 365) with delta (0, 0)
Screenshot: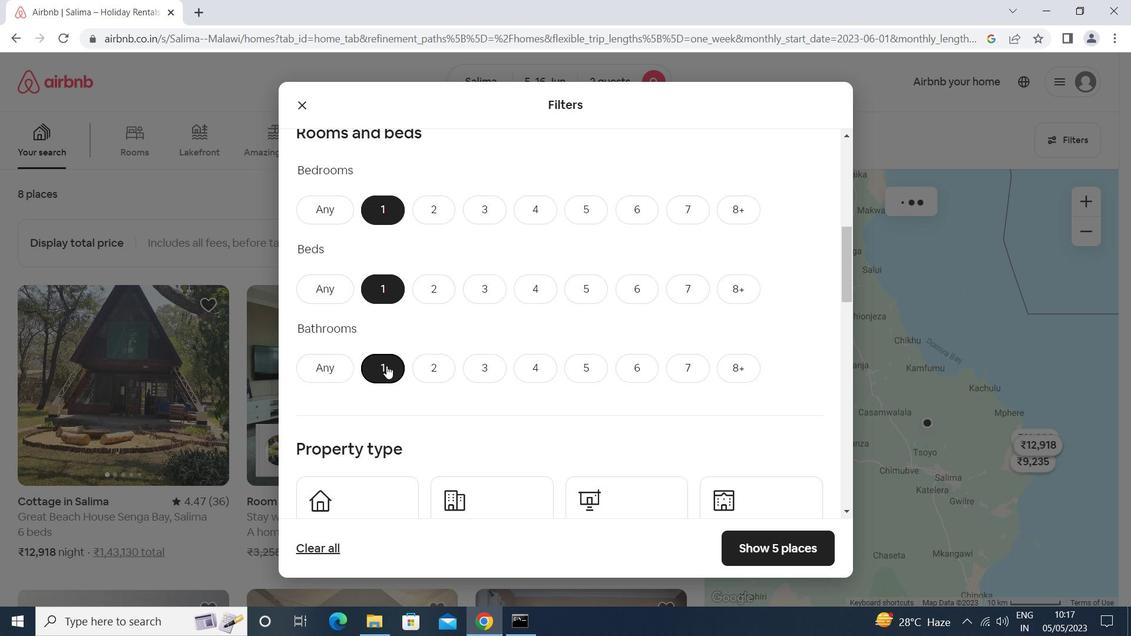 
Action: Mouse moved to (386, 376)
Screenshot: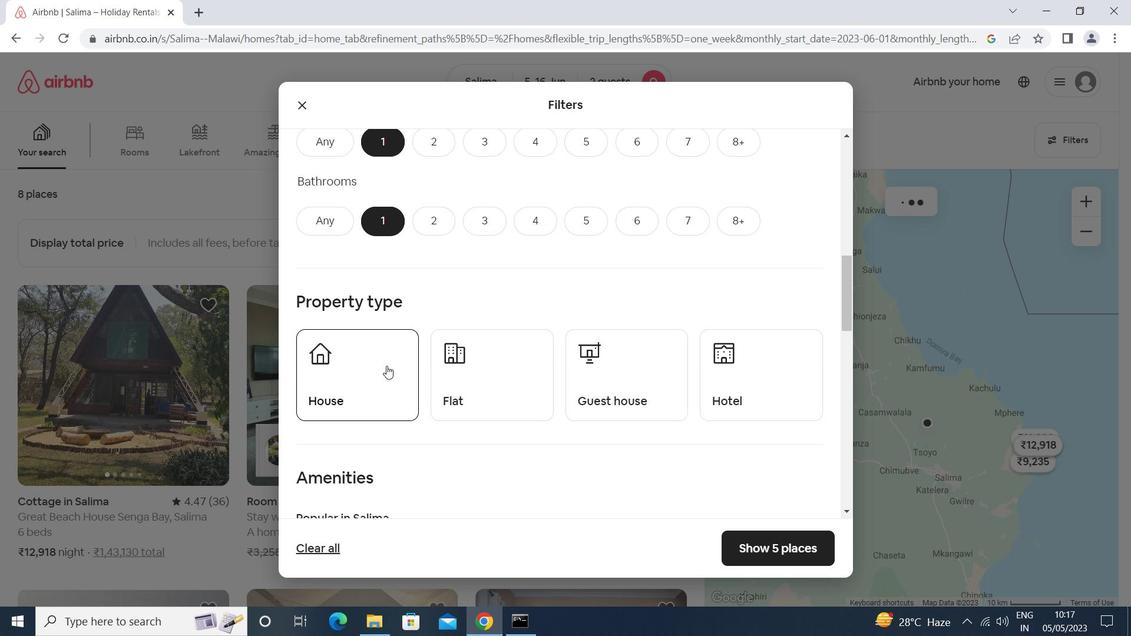 
Action: Mouse pressed left at (386, 376)
Screenshot: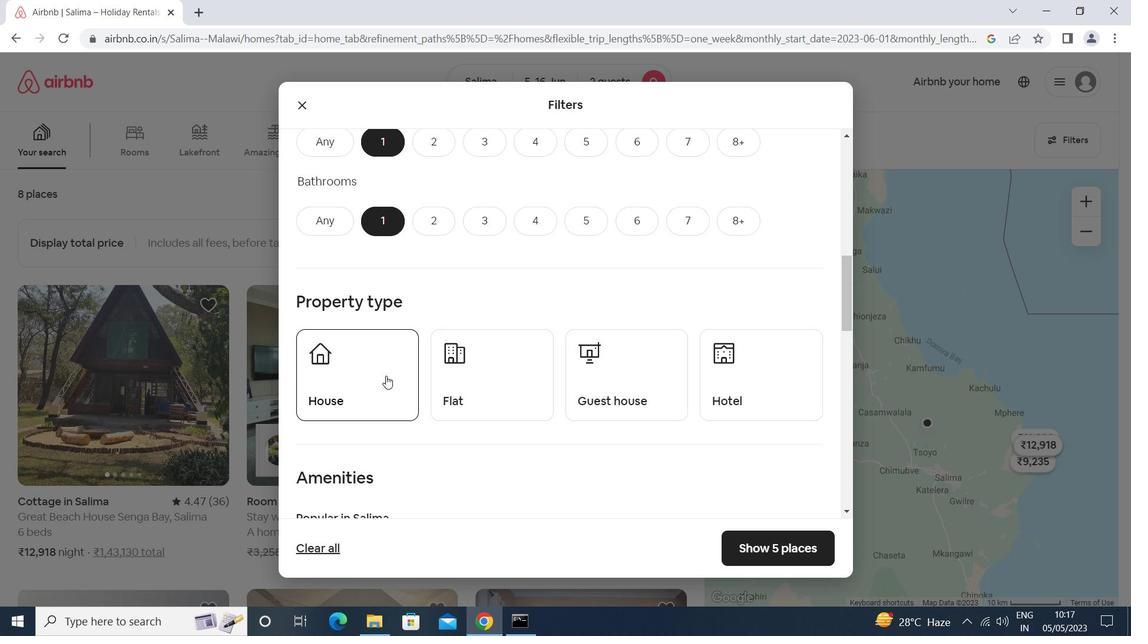 
Action: Mouse moved to (494, 379)
Screenshot: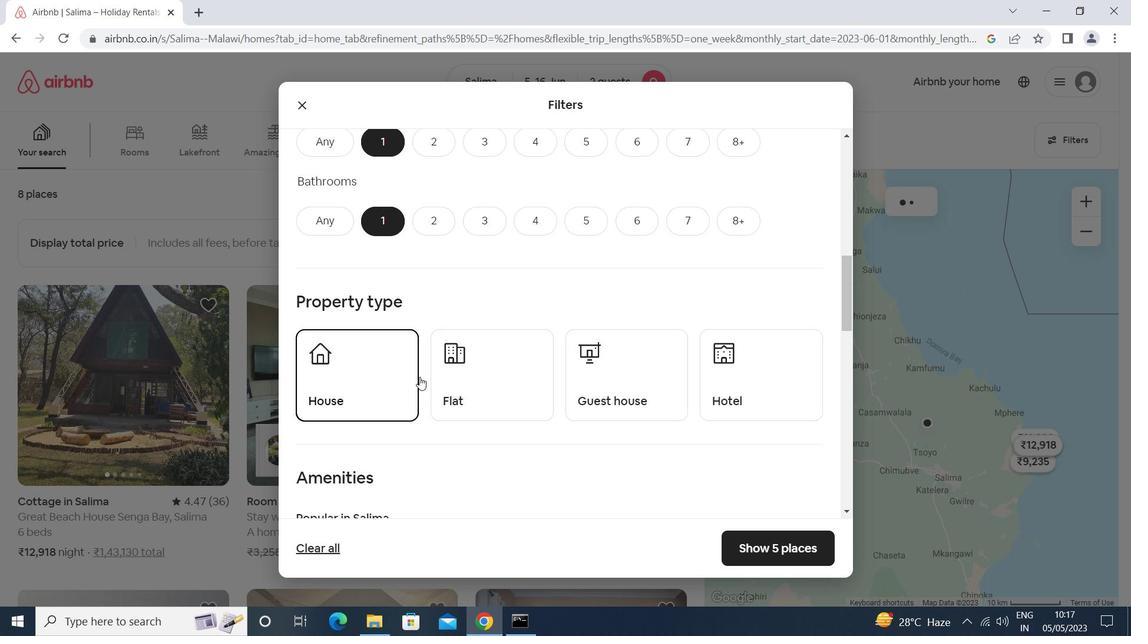 
Action: Mouse pressed left at (494, 379)
Screenshot: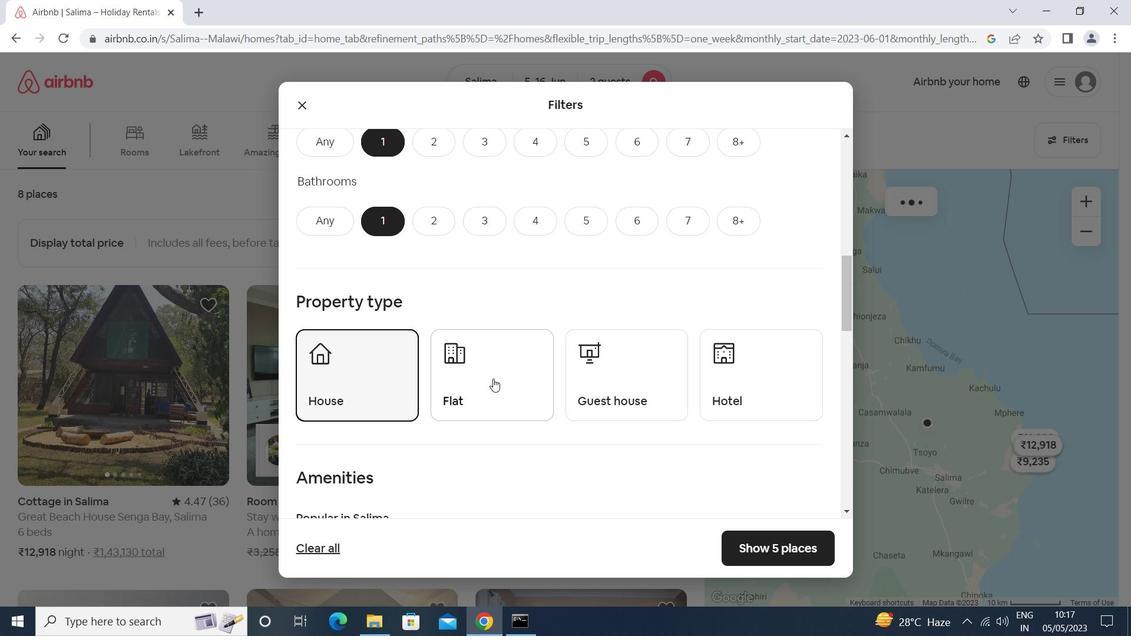 
Action: Mouse moved to (631, 392)
Screenshot: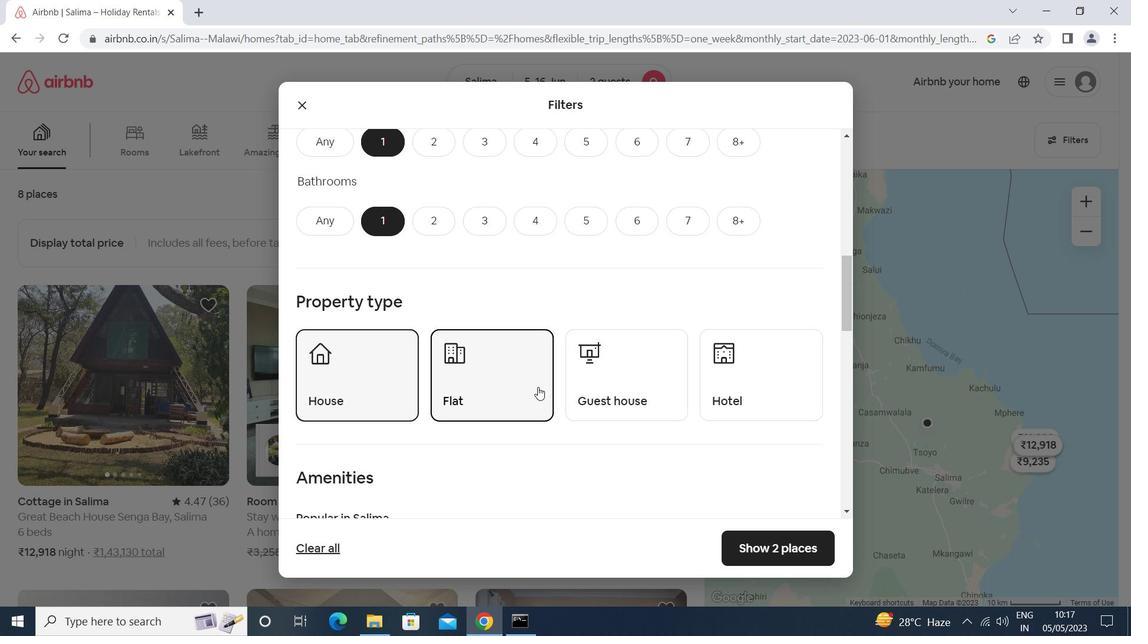 
Action: Mouse pressed left at (631, 392)
Screenshot: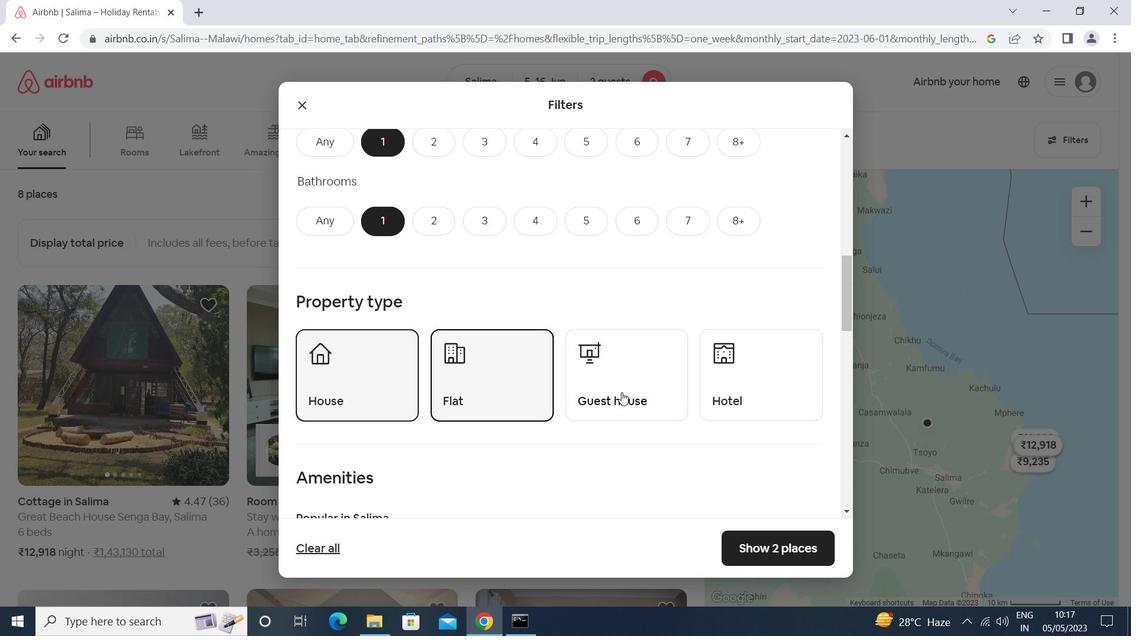 
Action: Mouse moved to (631, 392)
Screenshot: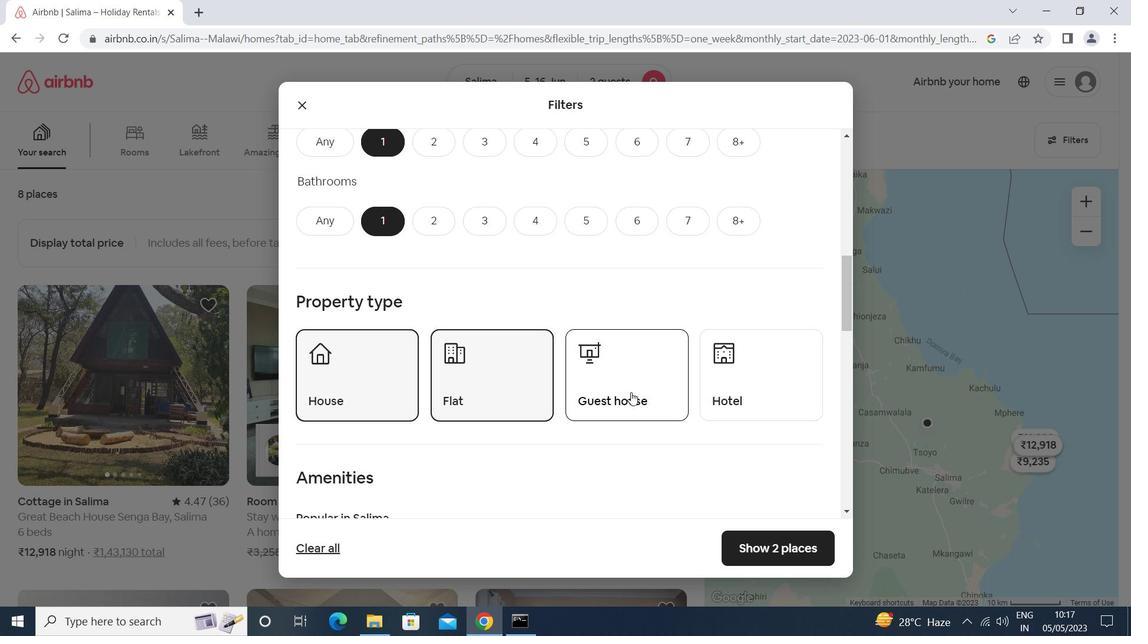 
Action: Mouse scrolled (631, 392) with delta (0, 0)
Screenshot: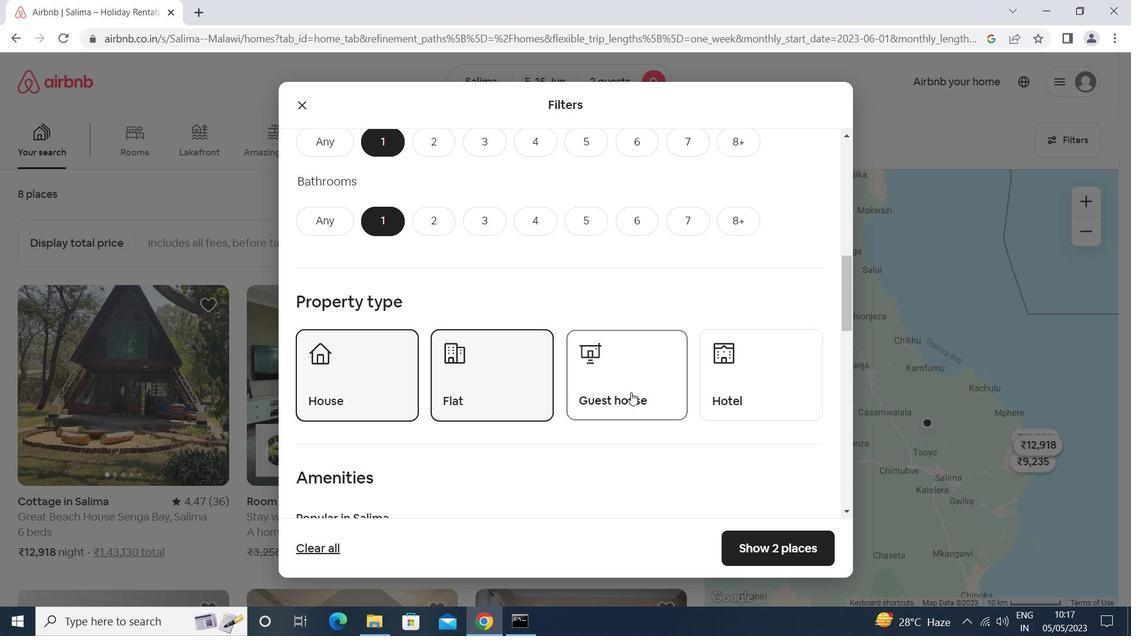 
Action: Mouse scrolled (631, 392) with delta (0, 0)
Screenshot: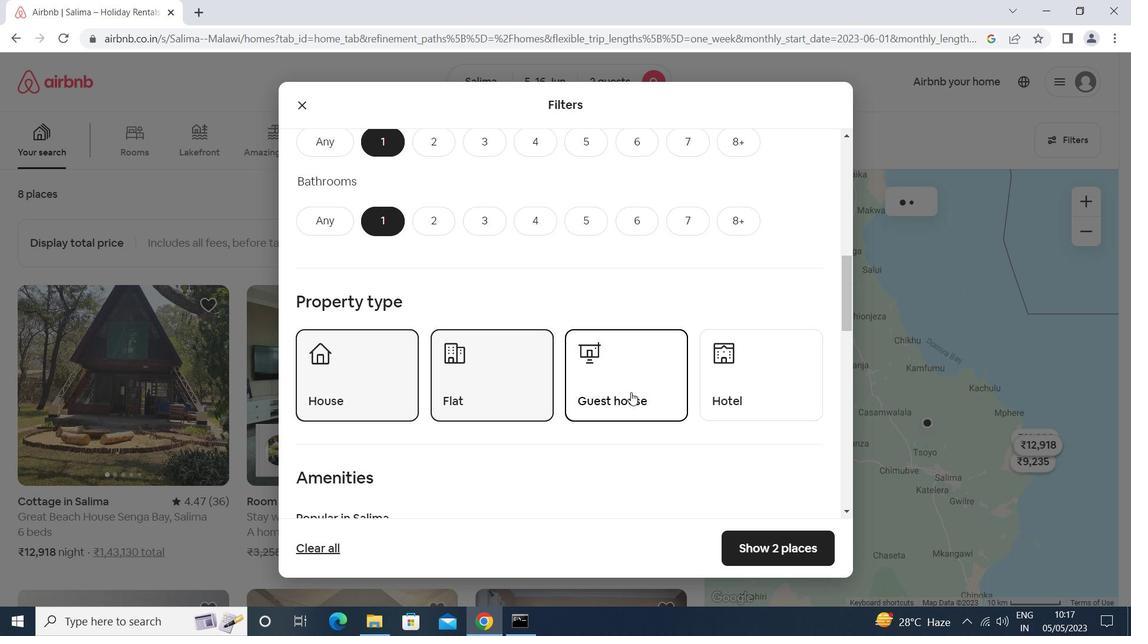 
Action: Mouse scrolled (631, 392) with delta (0, 0)
Screenshot: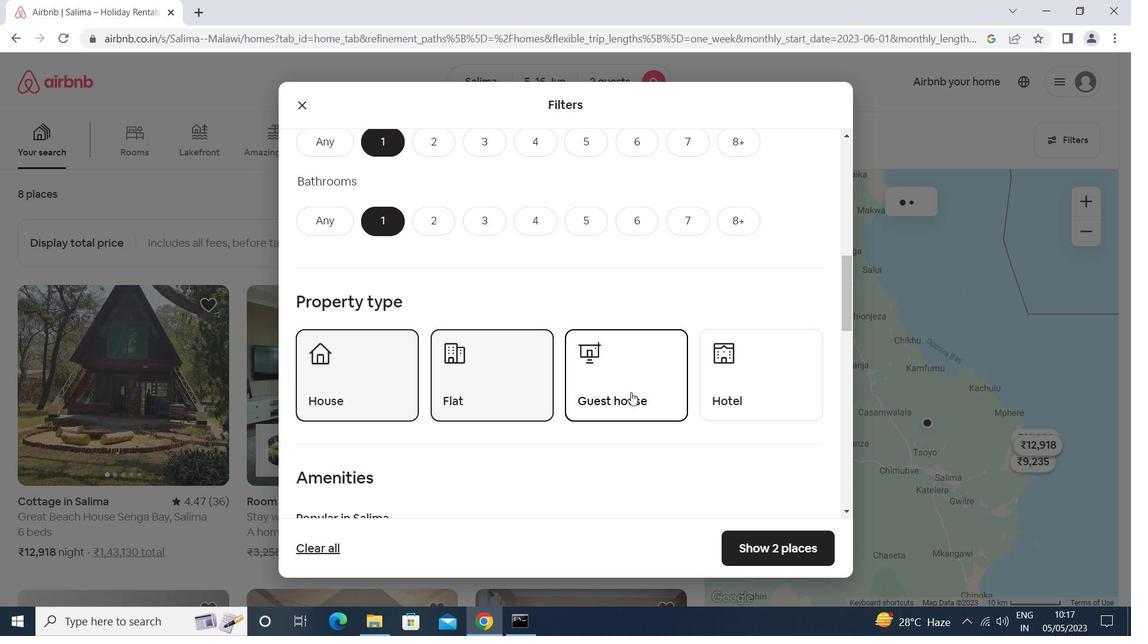 
Action: Mouse scrolled (631, 392) with delta (0, 0)
Screenshot: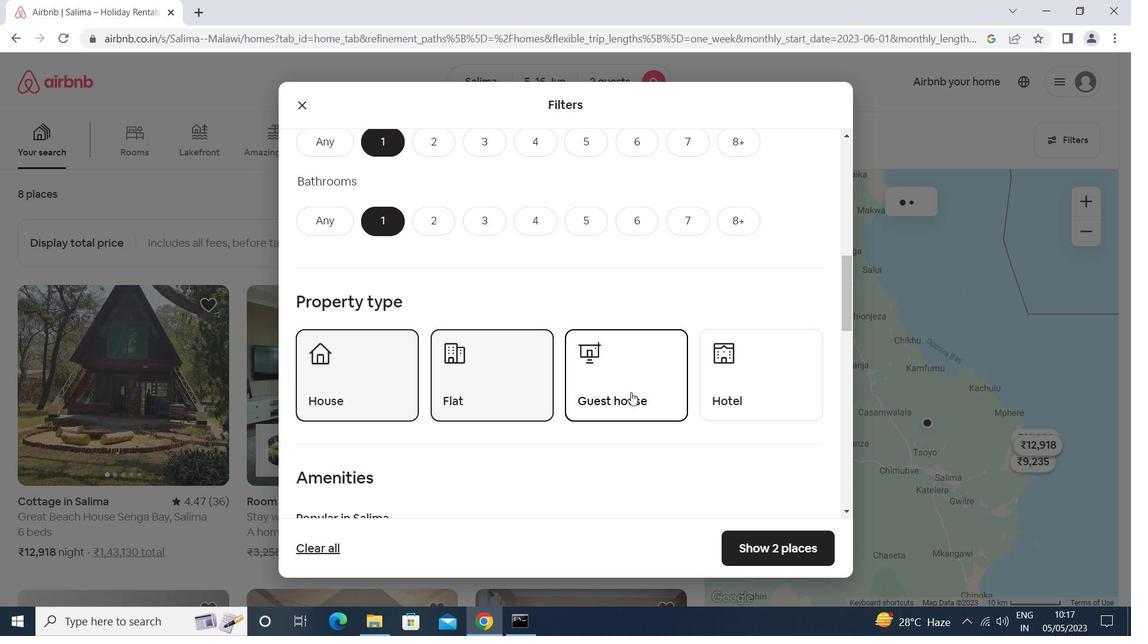 
Action: Mouse scrolled (631, 392) with delta (0, 0)
Screenshot: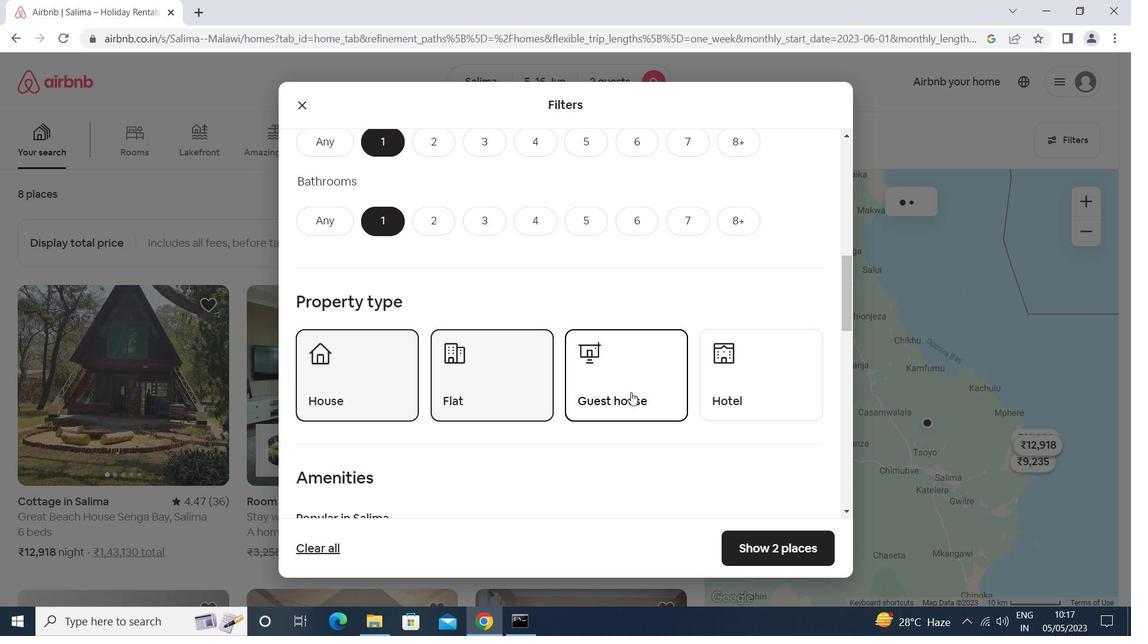 
Action: Mouse scrolled (631, 392) with delta (0, 0)
Screenshot: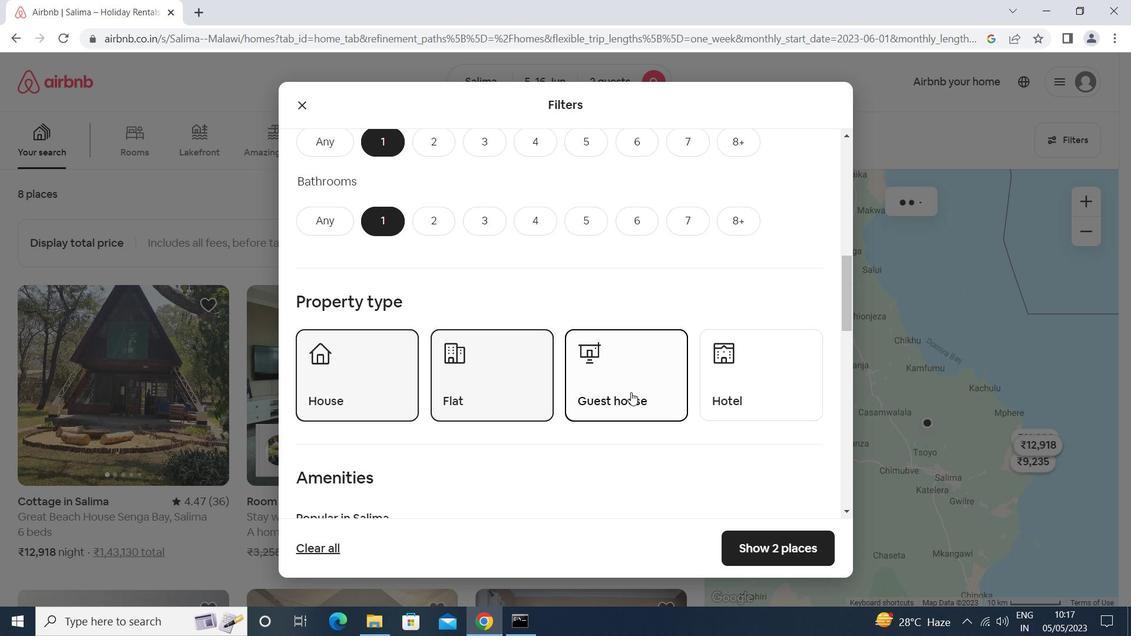 
Action: Mouse moved to (782, 383)
Screenshot: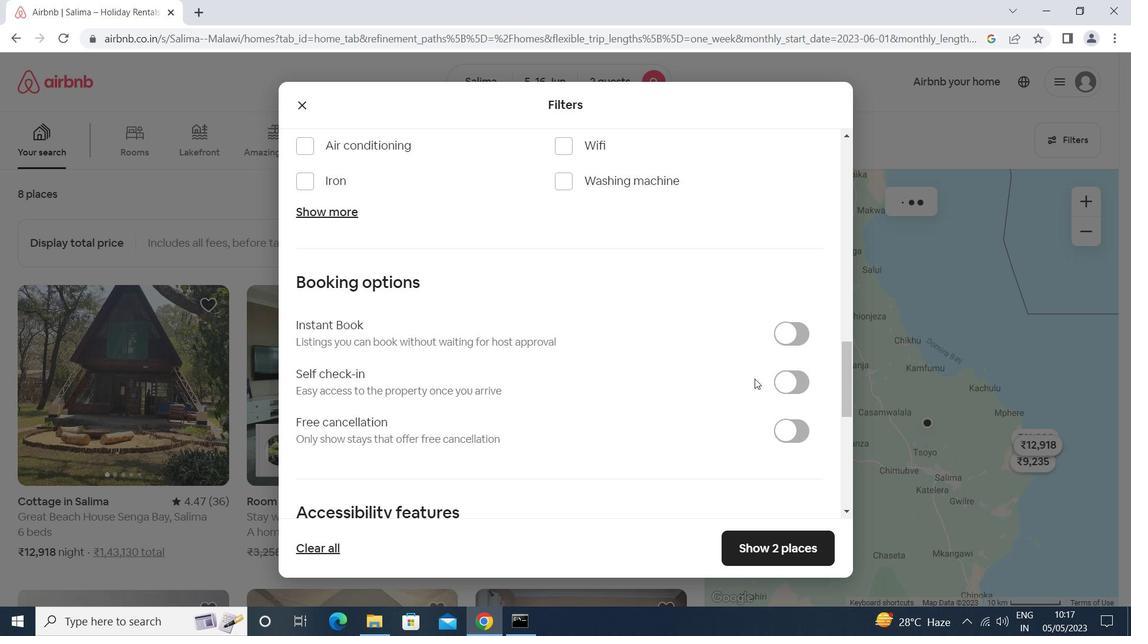 
Action: Mouse pressed left at (782, 383)
Screenshot: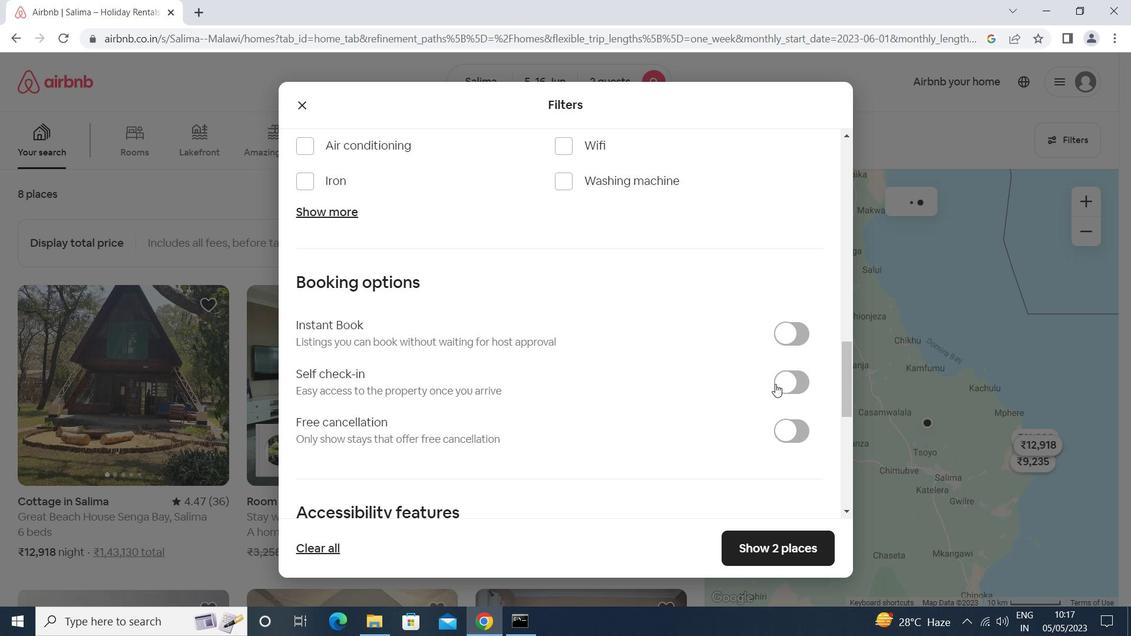 
Action: Mouse moved to (778, 385)
Screenshot: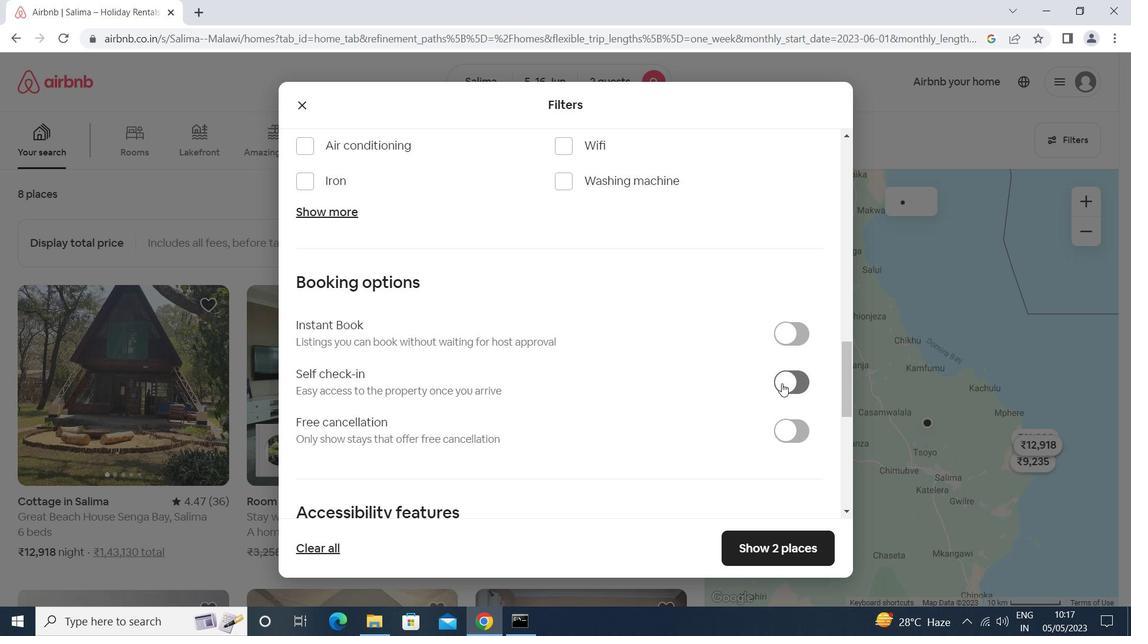 
Action: Mouse scrolled (778, 384) with delta (0, 0)
Screenshot: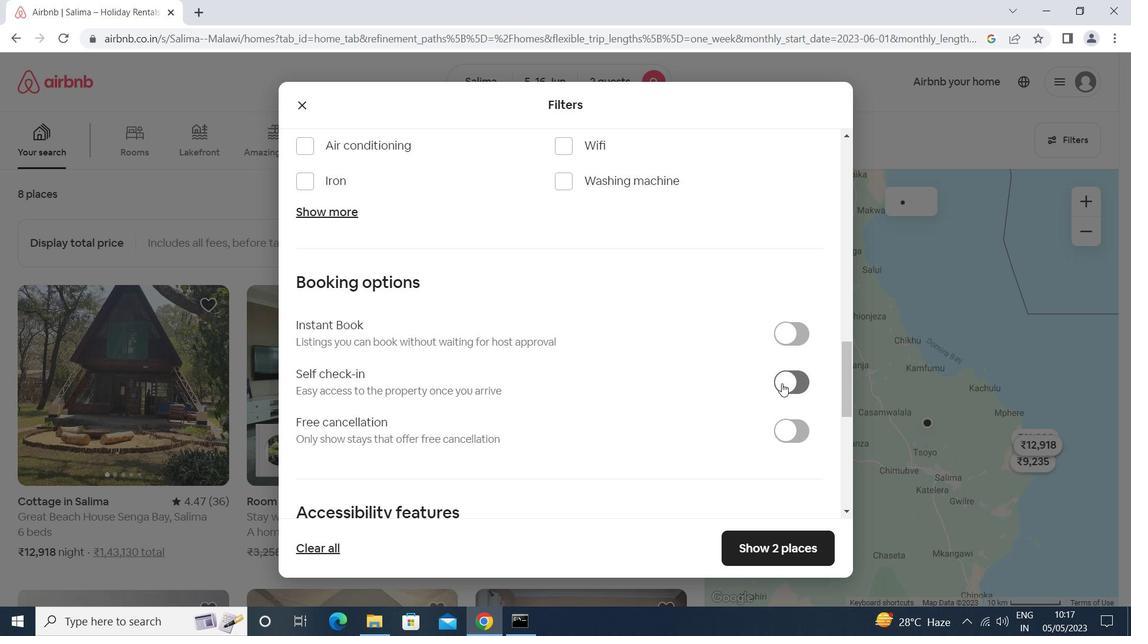 
Action: Mouse moved to (777, 386)
Screenshot: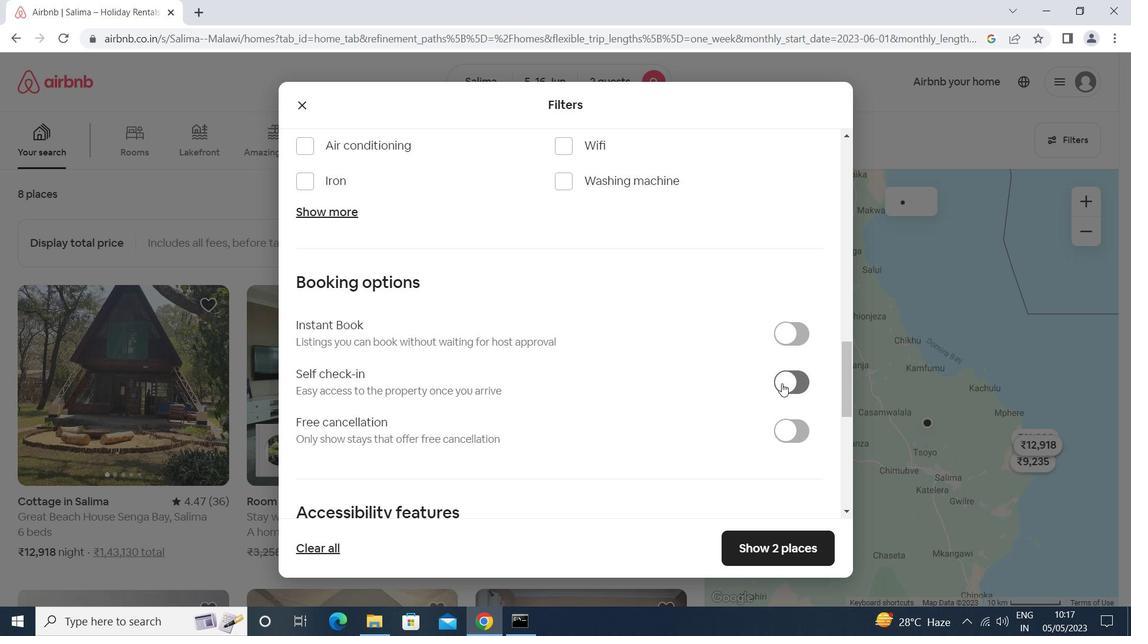 
Action: Mouse scrolled (777, 385) with delta (0, 0)
Screenshot: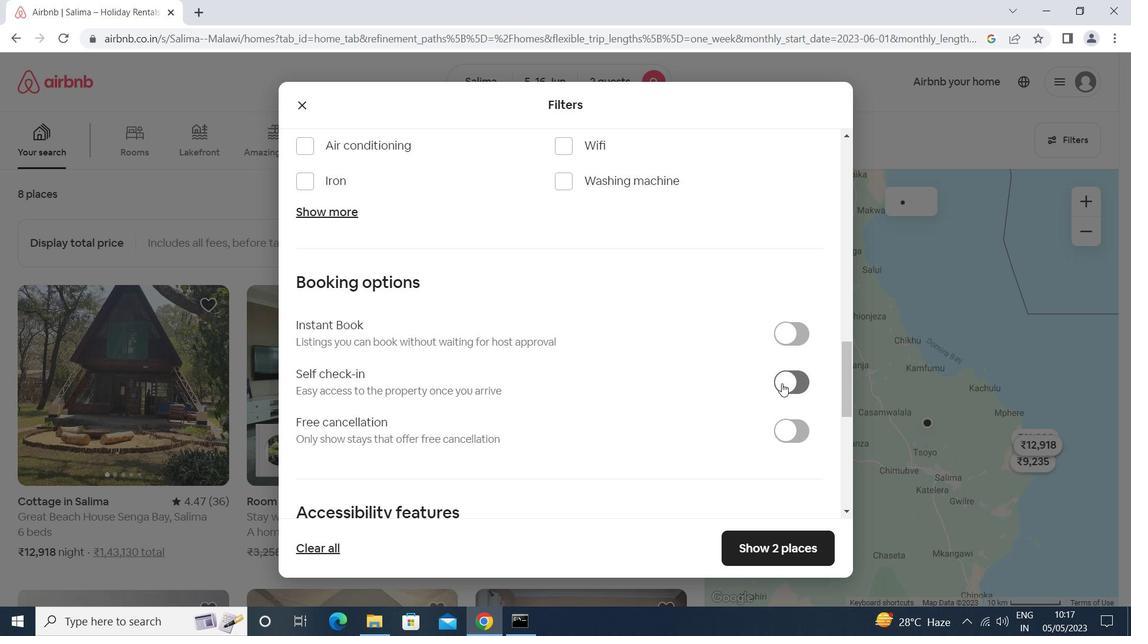 
Action: Mouse scrolled (777, 385) with delta (0, 0)
Screenshot: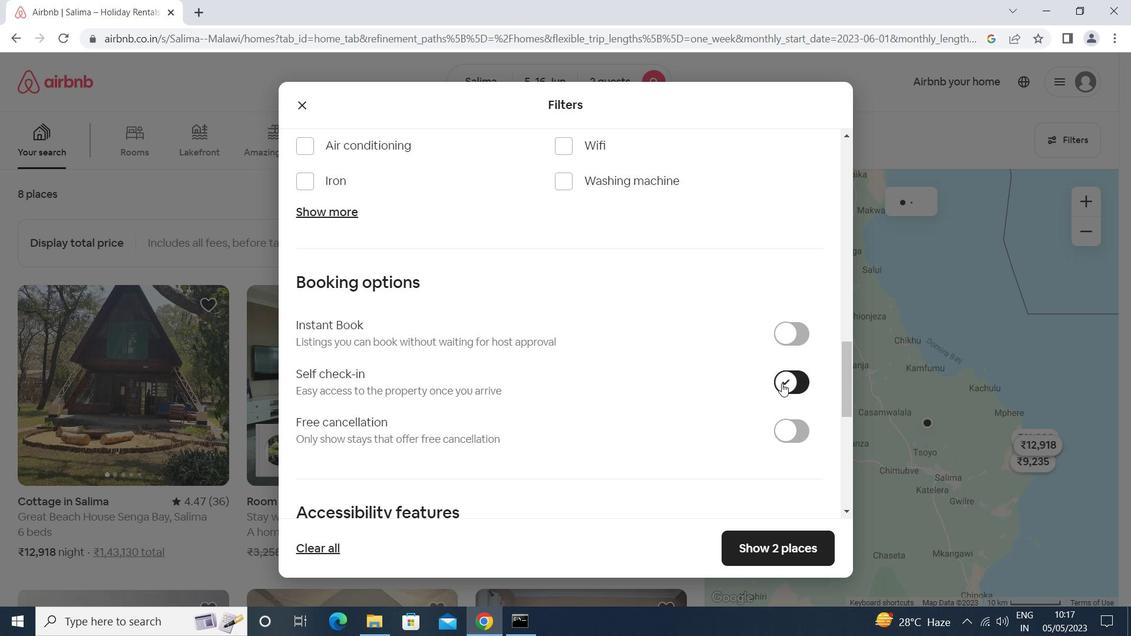 
Action: Mouse scrolled (777, 384) with delta (0, -1)
Screenshot: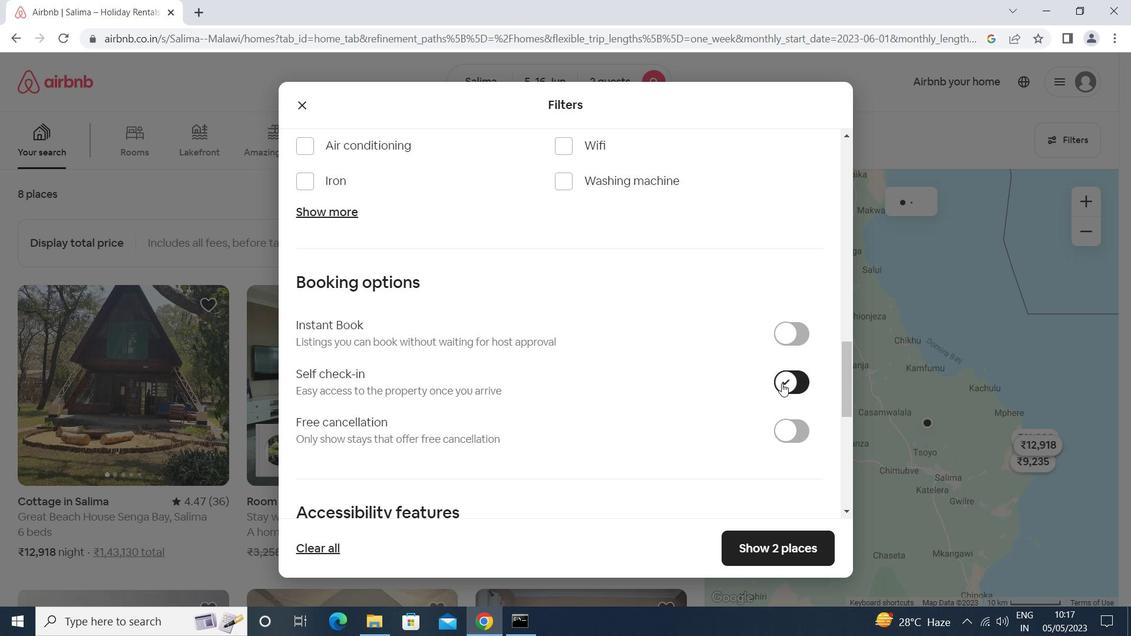 
Action: Mouse moved to (776, 386)
Screenshot: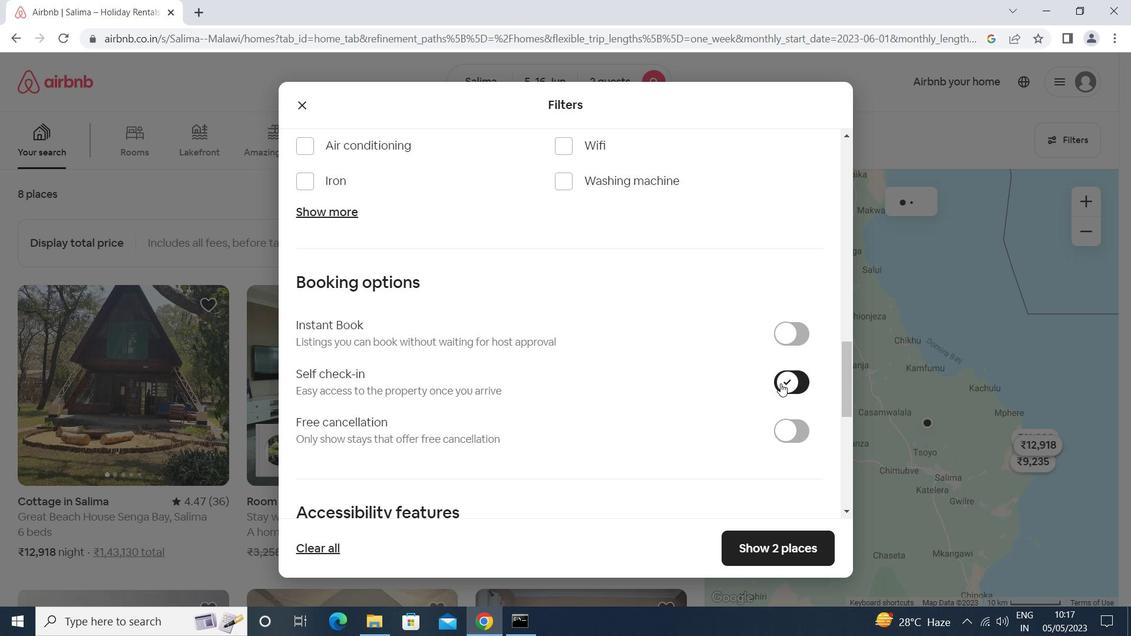 
Action: Mouse scrolled (776, 386) with delta (0, 0)
Screenshot: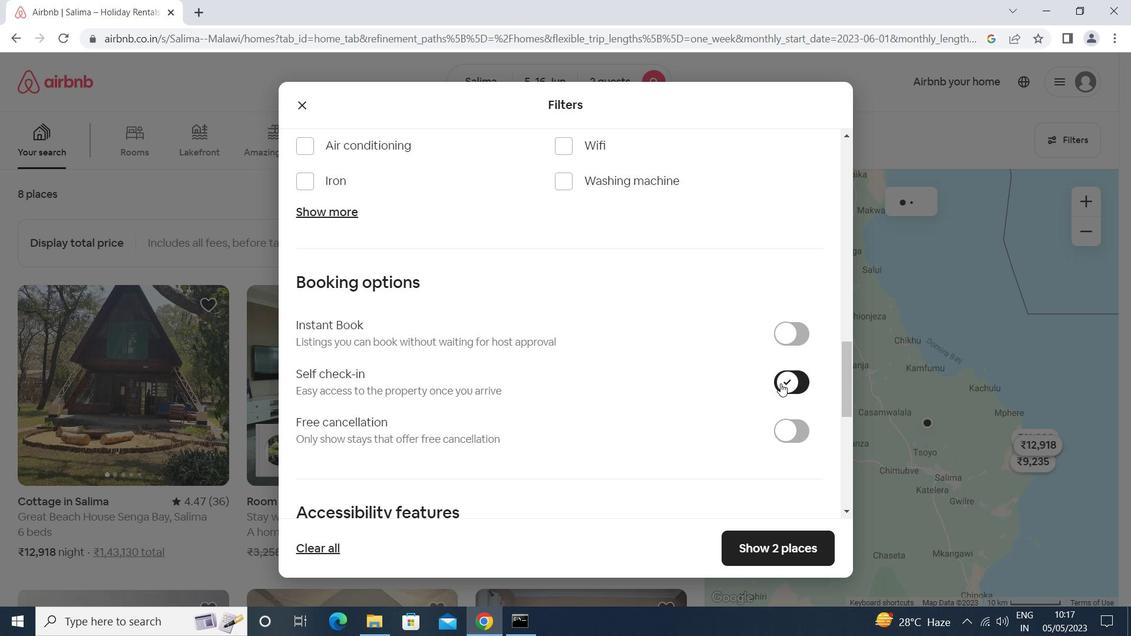 
Action: Mouse moved to (746, 402)
Screenshot: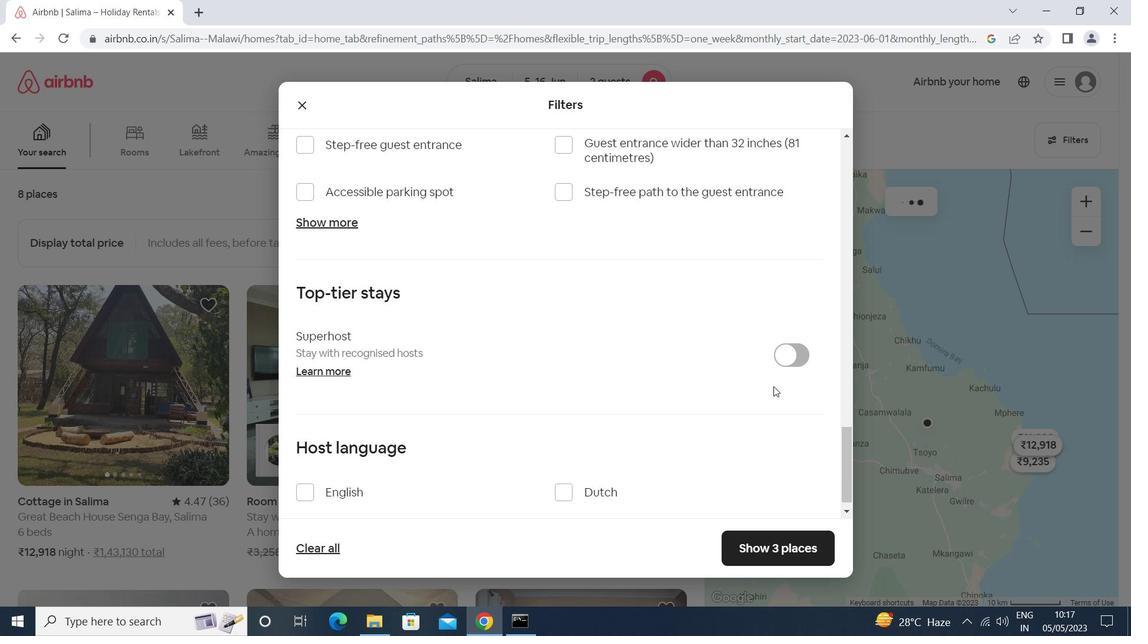 
Action: Mouse scrolled (746, 401) with delta (0, 0)
Screenshot: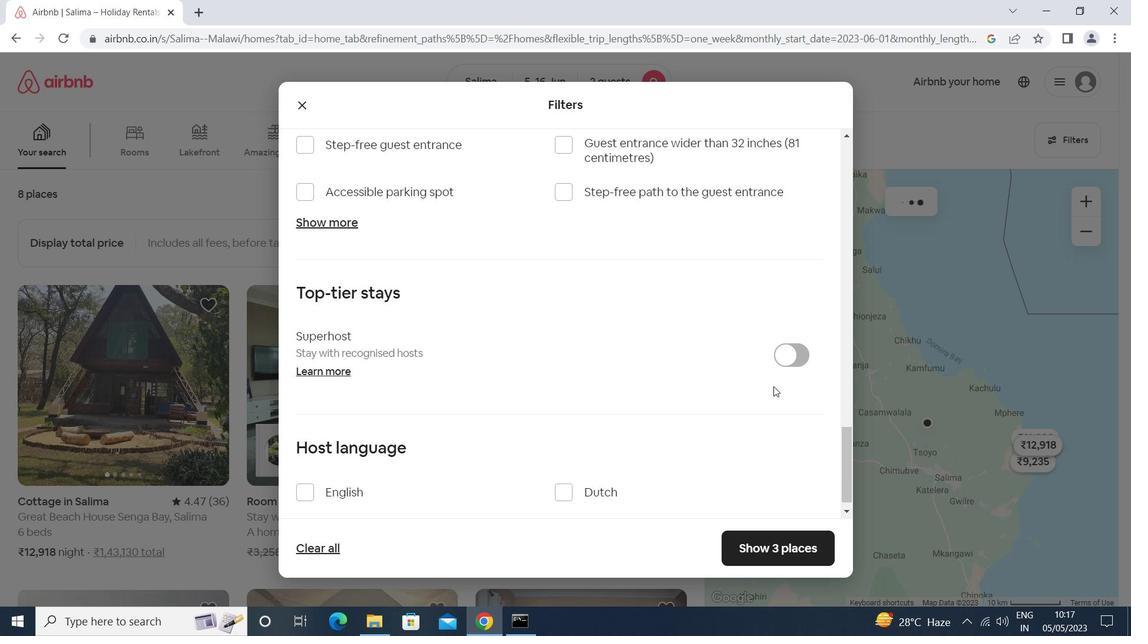 
Action: Mouse moved to (741, 403)
Screenshot: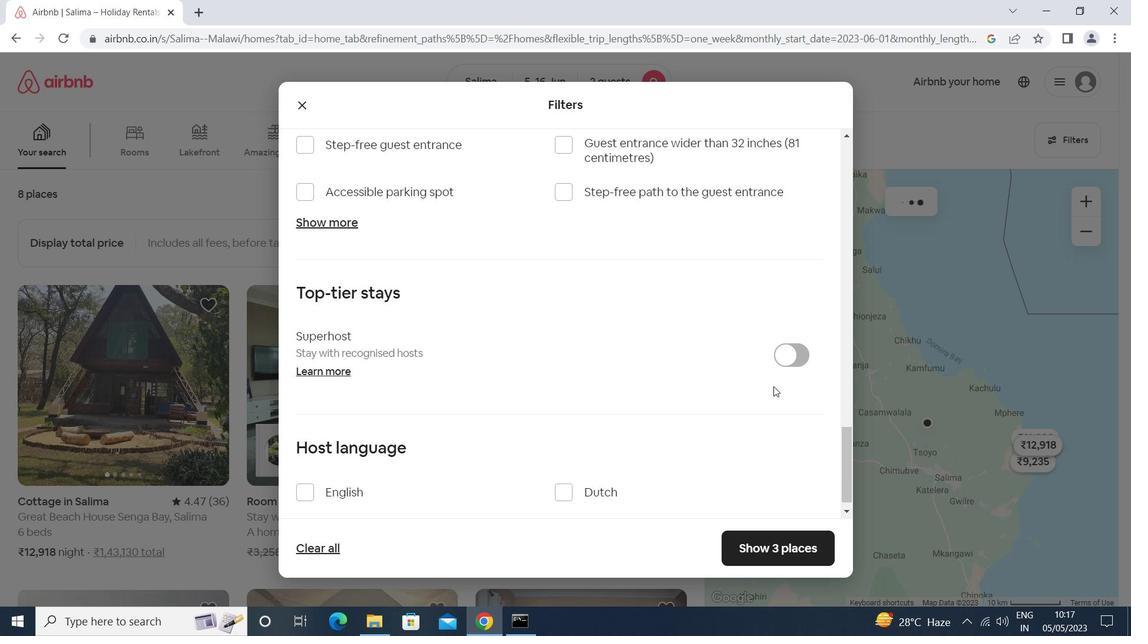 
Action: Mouse scrolled (741, 402) with delta (0, 0)
Screenshot: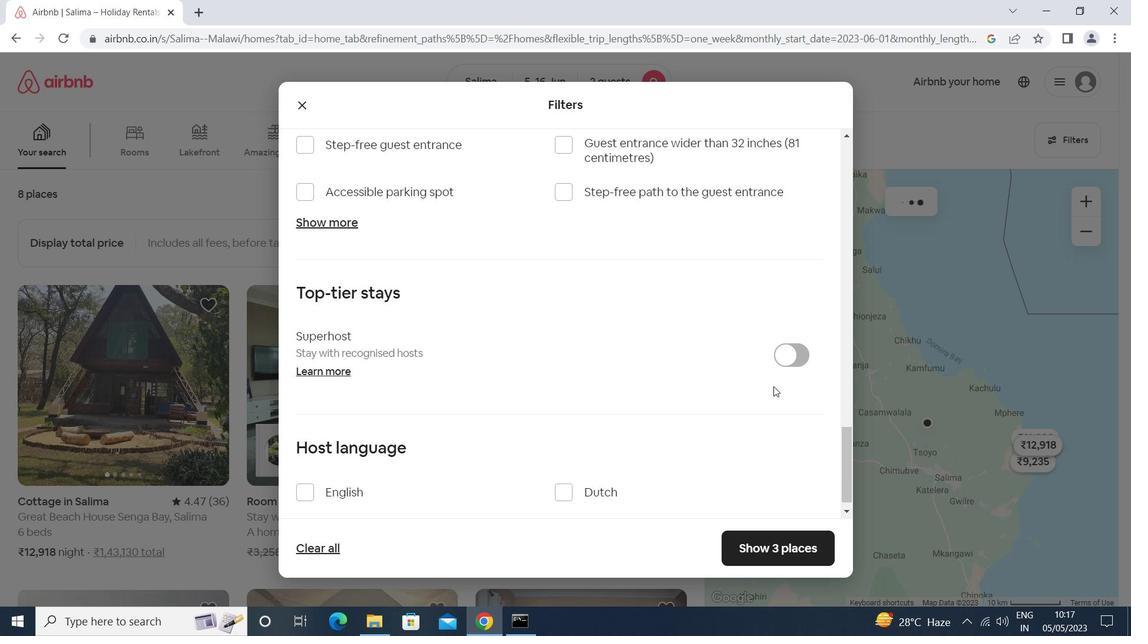 
Action: Mouse moved to (738, 403)
Screenshot: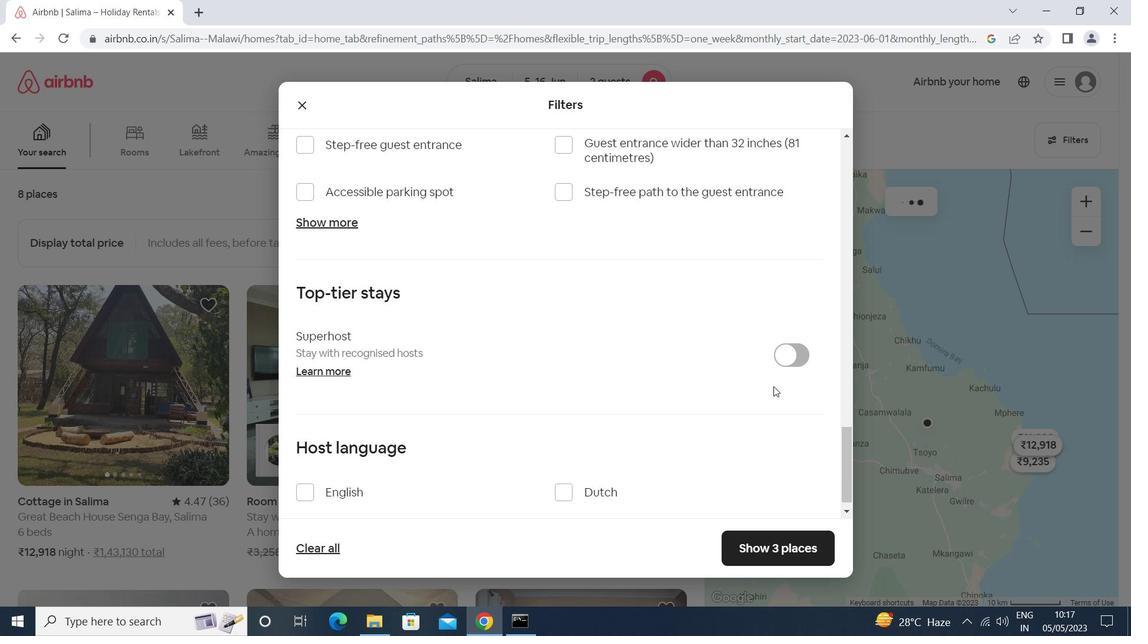 
Action: Mouse scrolled (738, 402) with delta (0, 0)
Screenshot: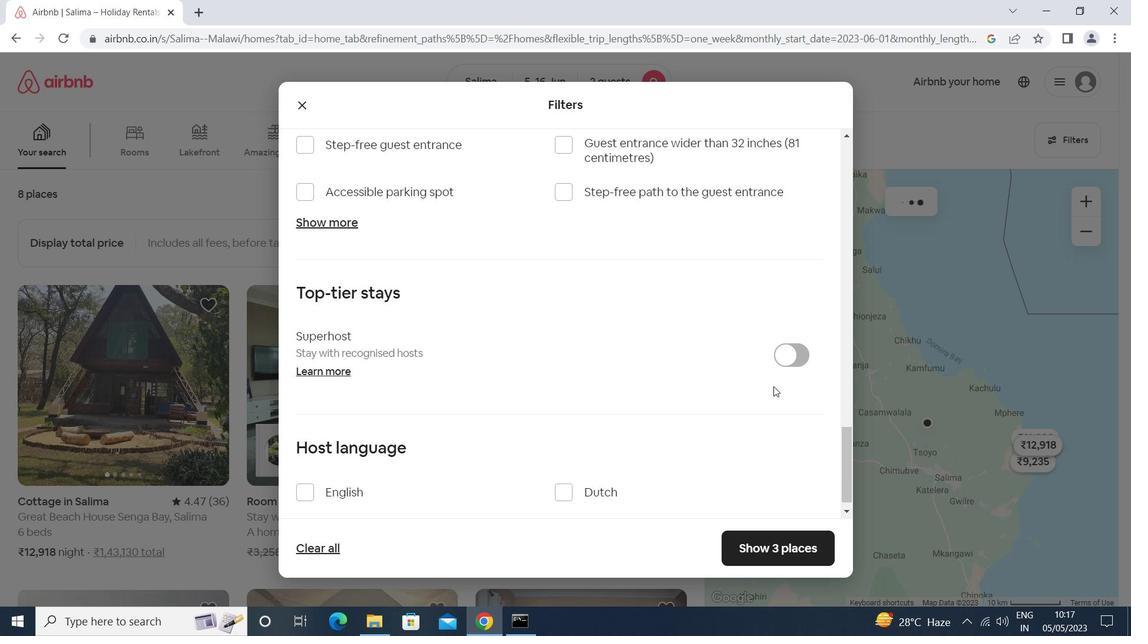 
Action: Mouse moved to (733, 404)
Screenshot: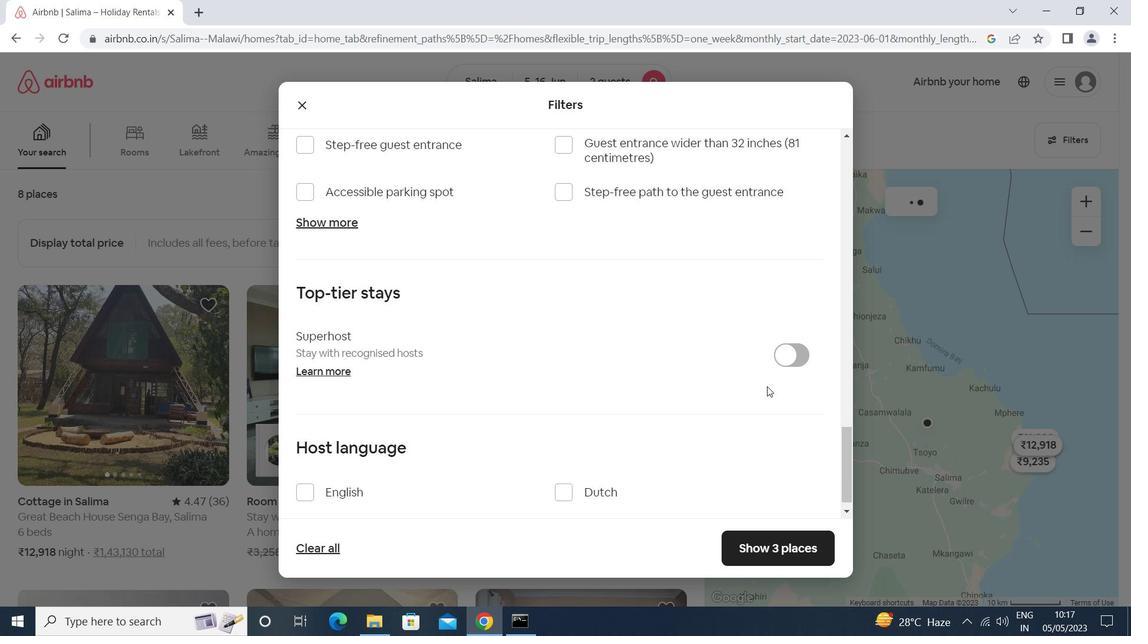 
Action: Mouse scrolled (733, 403) with delta (0, 0)
Screenshot: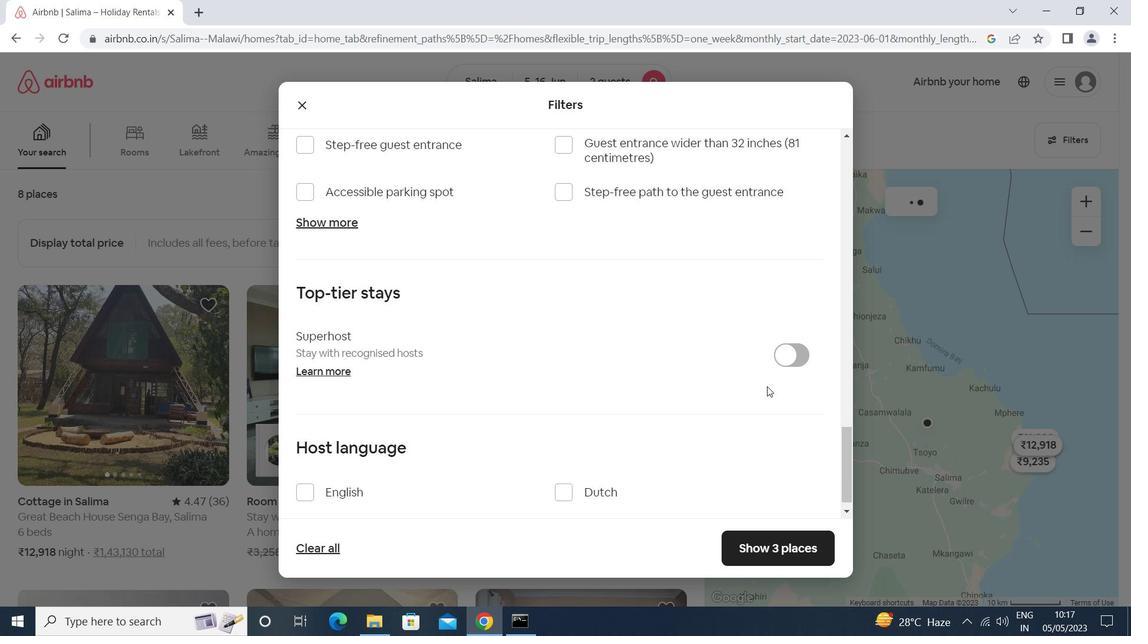 
Action: Mouse moved to (731, 404)
Screenshot: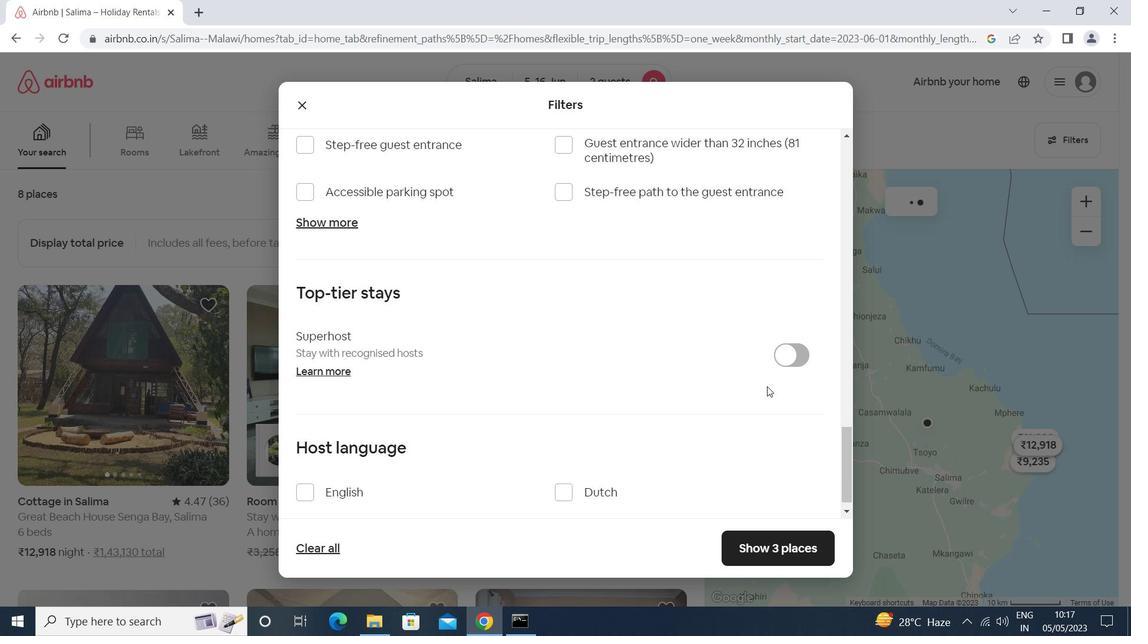 
Action: Mouse scrolled (731, 403) with delta (0, 0)
Screenshot: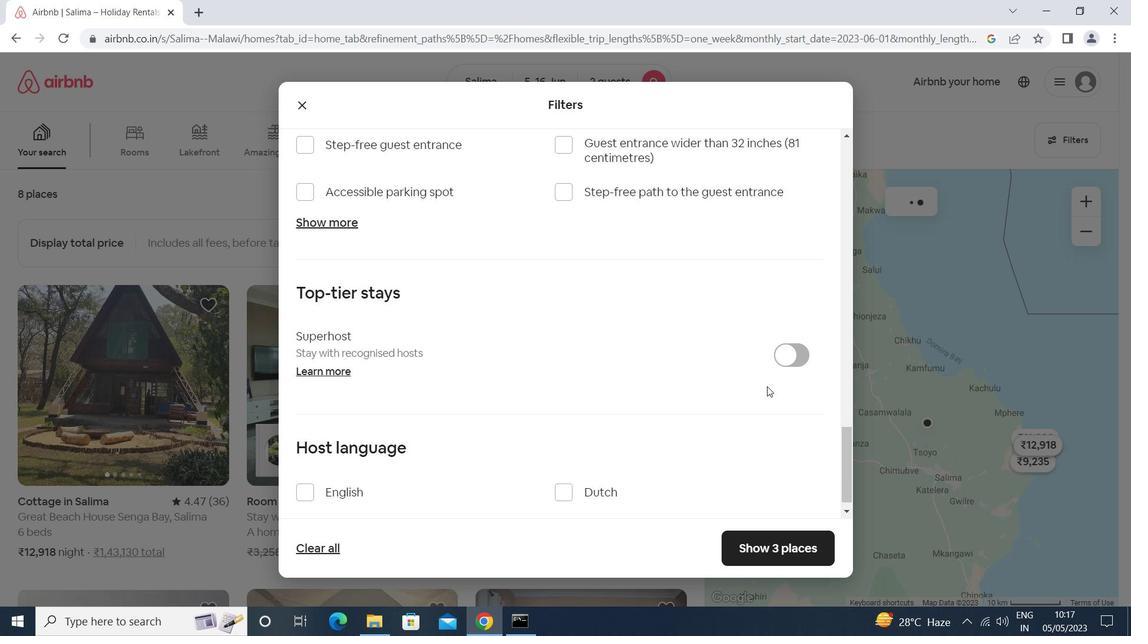 
Action: Mouse moved to (391, 474)
Screenshot: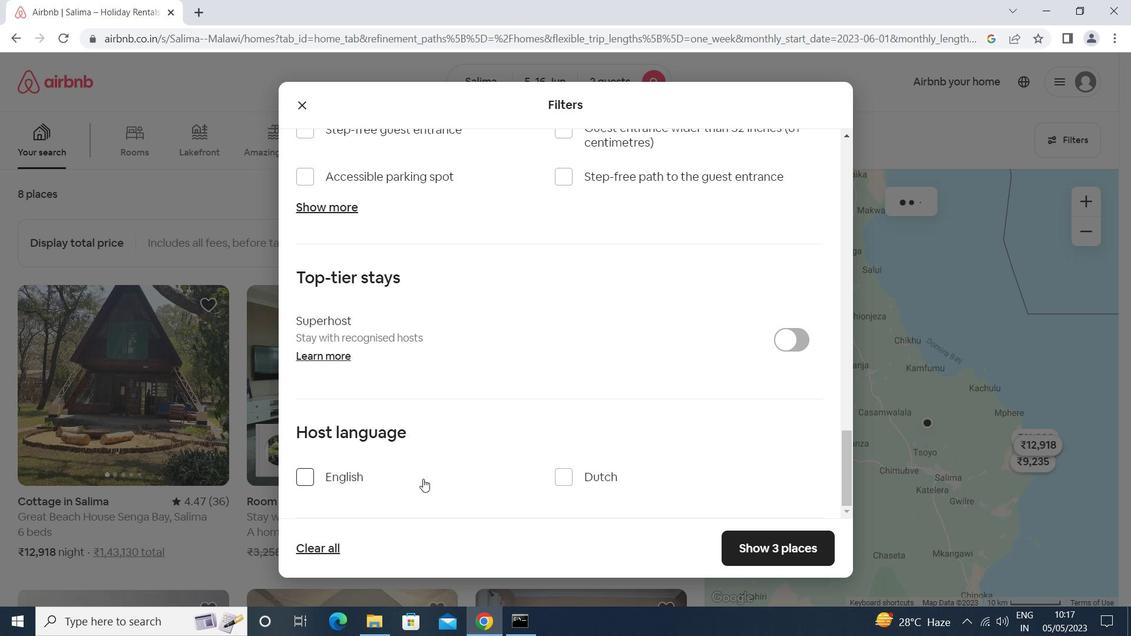 
Action: Mouse pressed left at (391, 474)
Screenshot: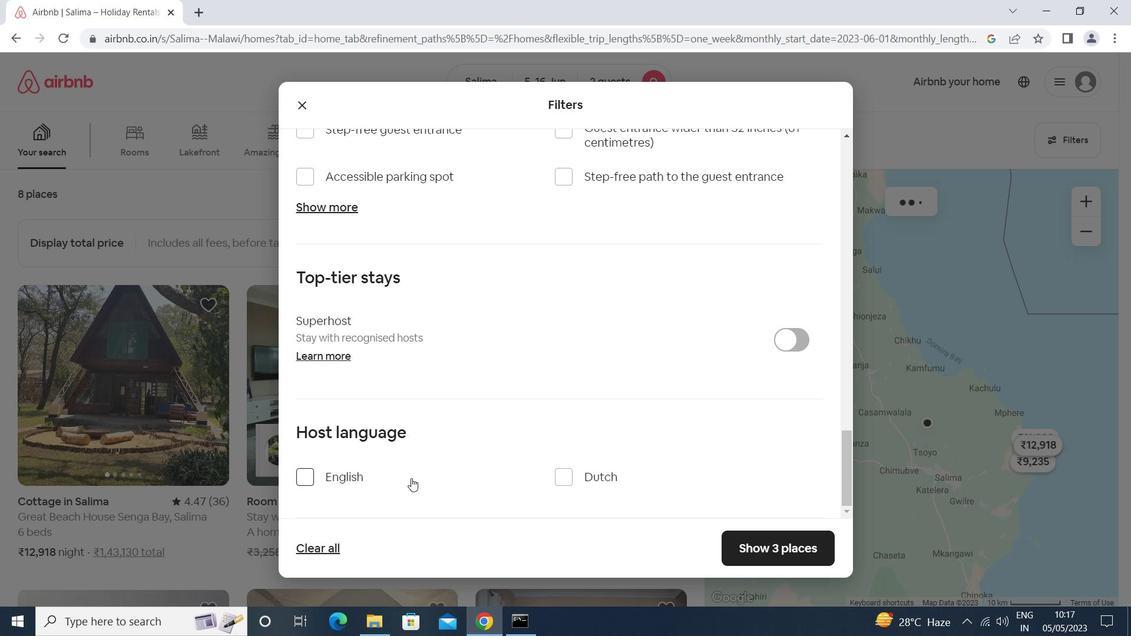 
Action: Mouse moved to (792, 544)
Screenshot: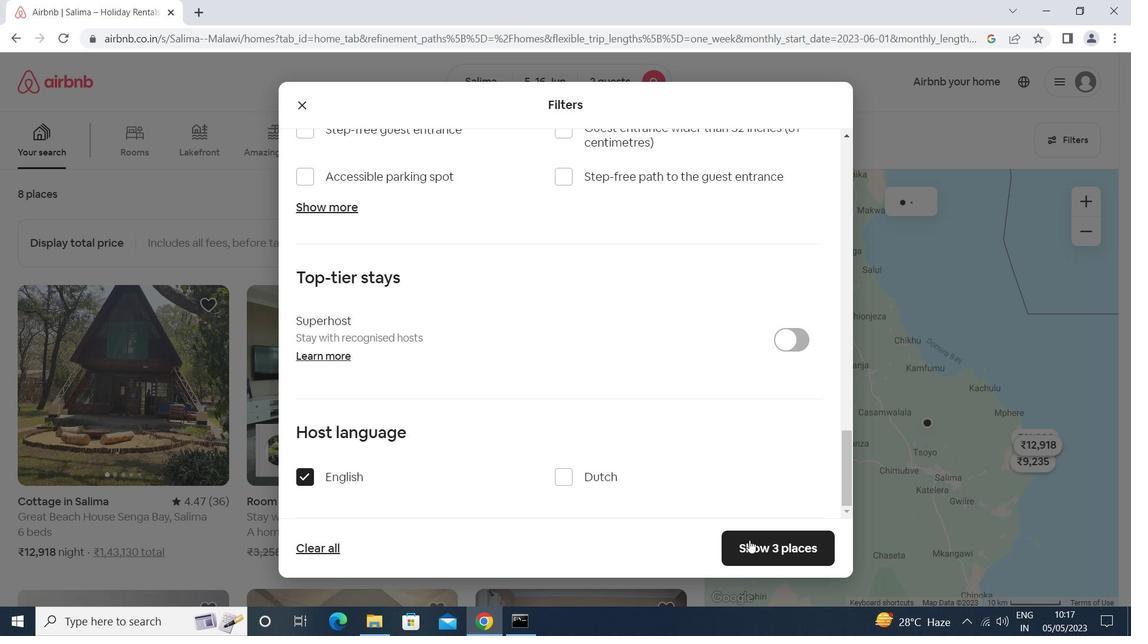 
Action: Mouse pressed left at (792, 544)
Screenshot: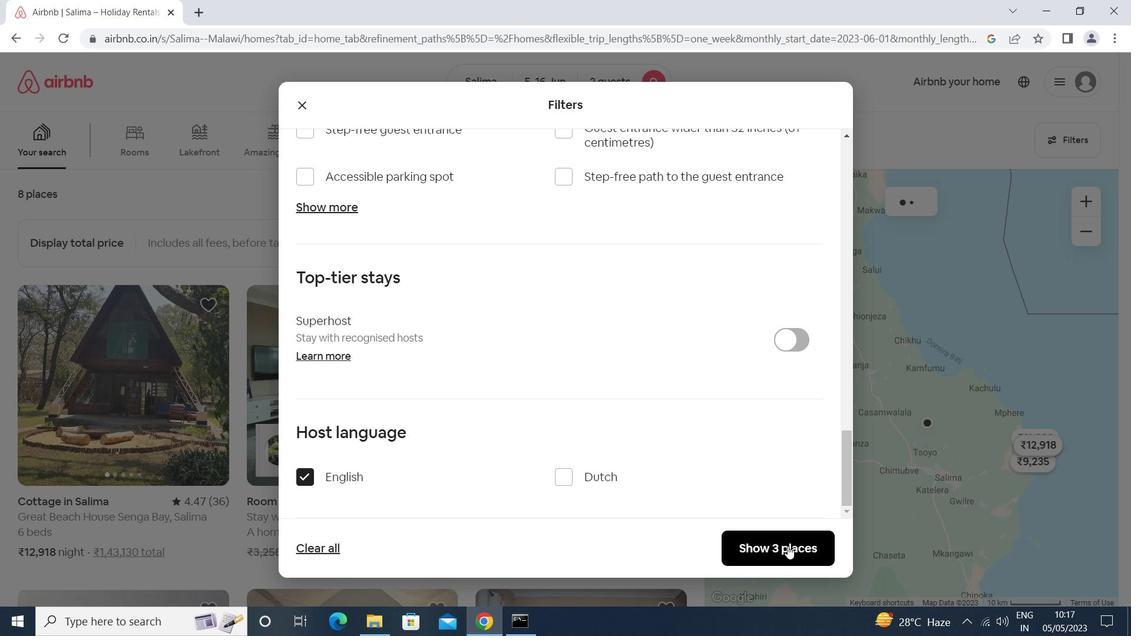 
